 Task: Create a due date automation trigger when advanced on, 2 working days after a card is due add fields without custom field "Resume" set to a number greater or equal to 1 and greater or equal to 10 at 11:00 AM.
Action: Mouse moved to (924, 286)
Screenshot: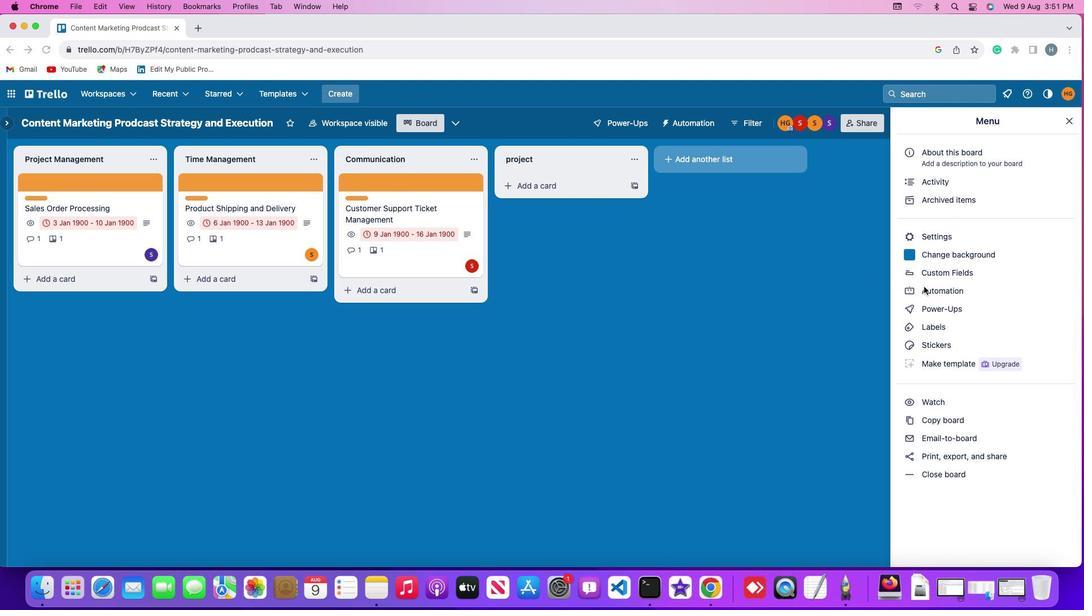 
Action: Mouse pressed left at (924, 286)
Screenshot: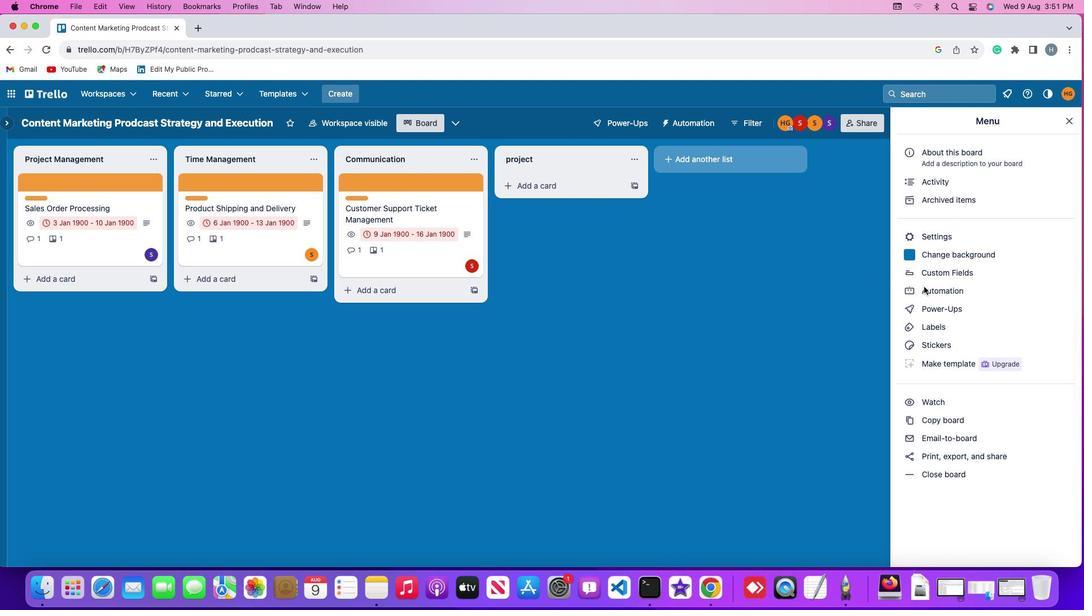 
Action: Mouse pressed left at (924, 286)
Screenshot: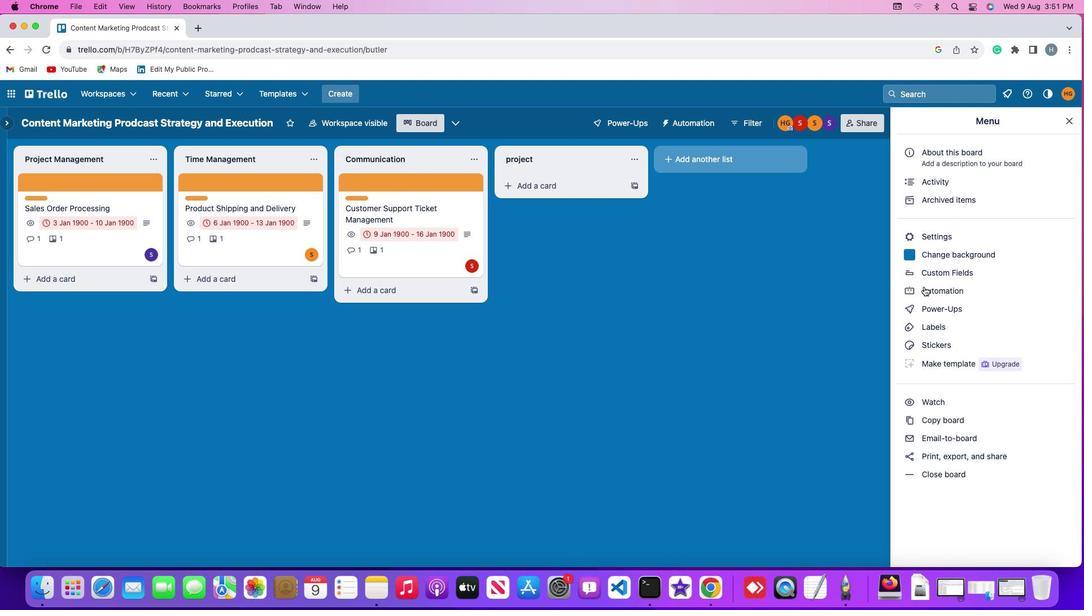 
Action: Mouse moved to (79, 270)
Screenshot: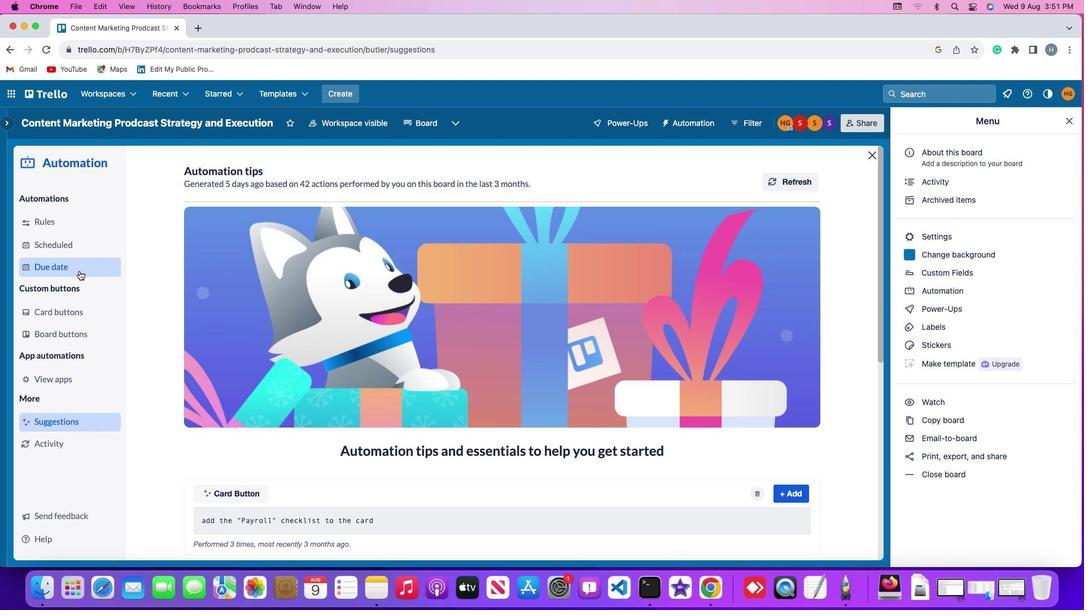 
Action: Mouse pressed left at (79, 270)
Screenshot: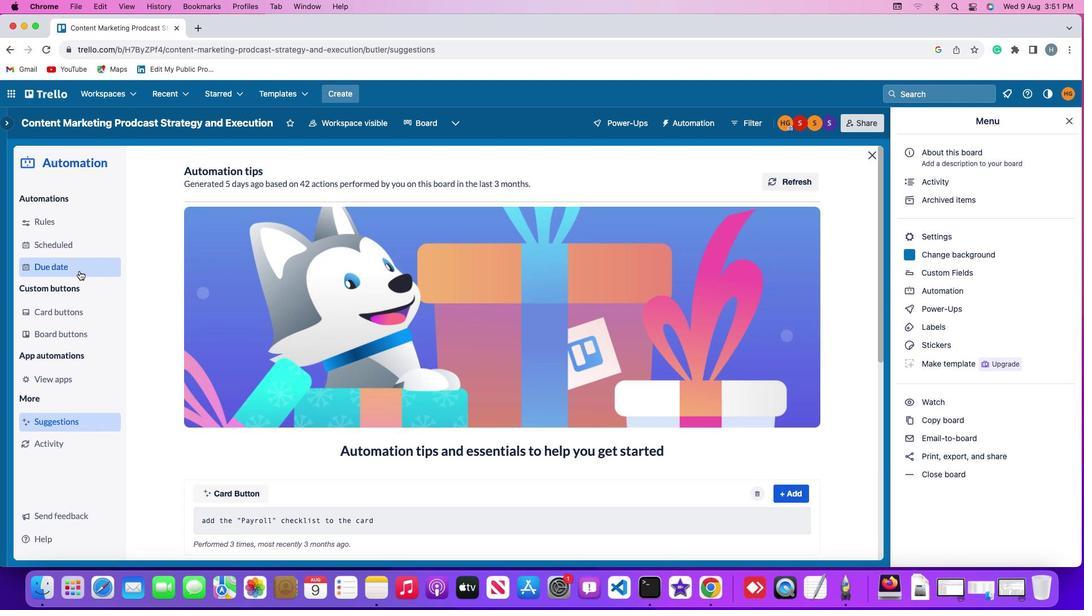 
Action: Mouse moved to (742, 174)
Screenshot: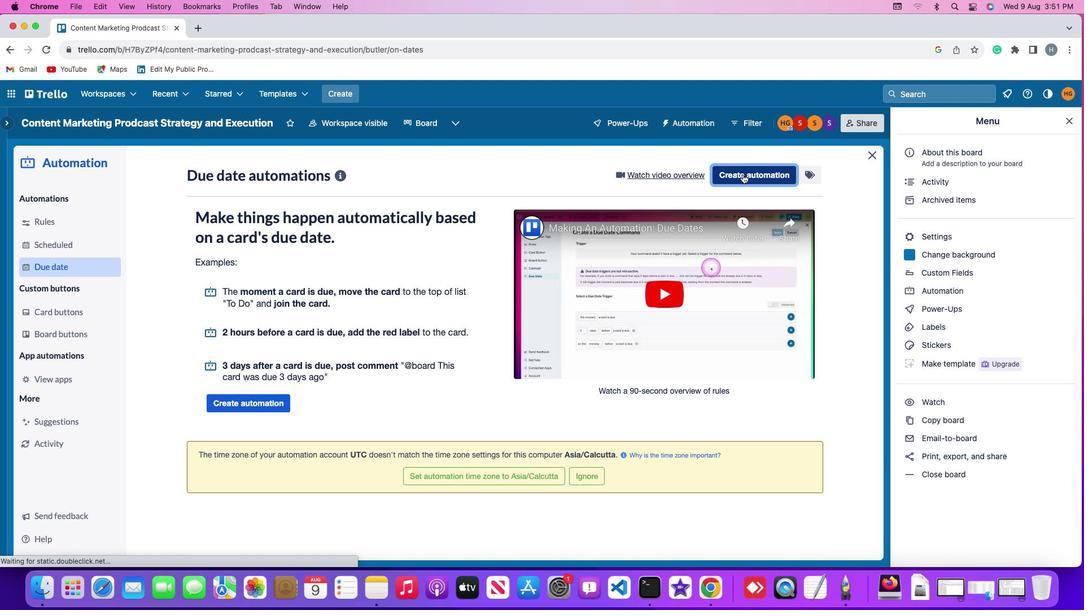 
Action: Mouse pressed left at (742, 174)
Screenshot: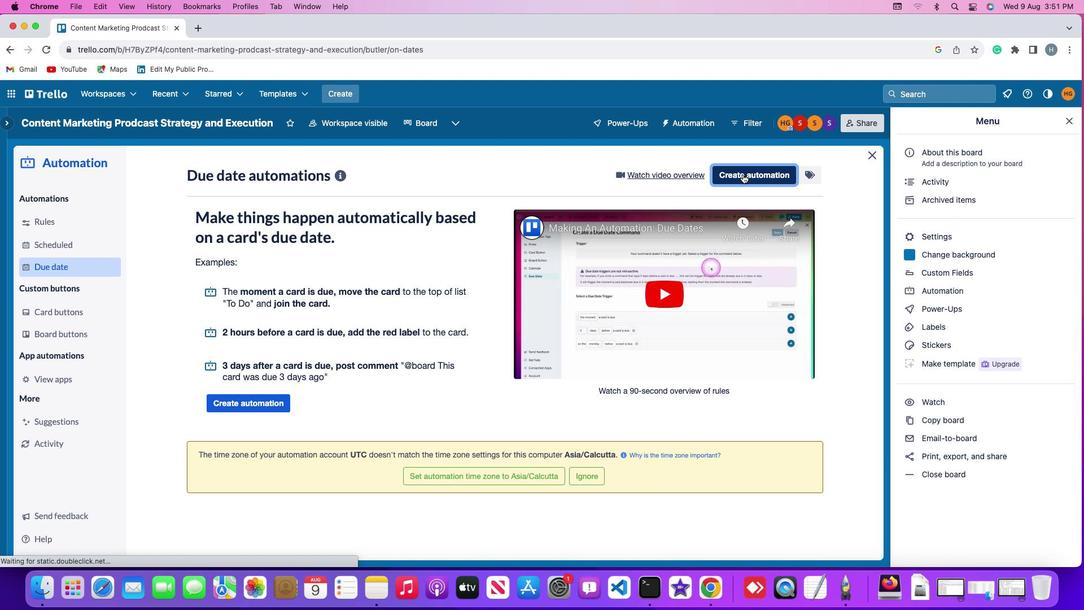 
Action: Mouse moved to (245, 280)
Screenshot: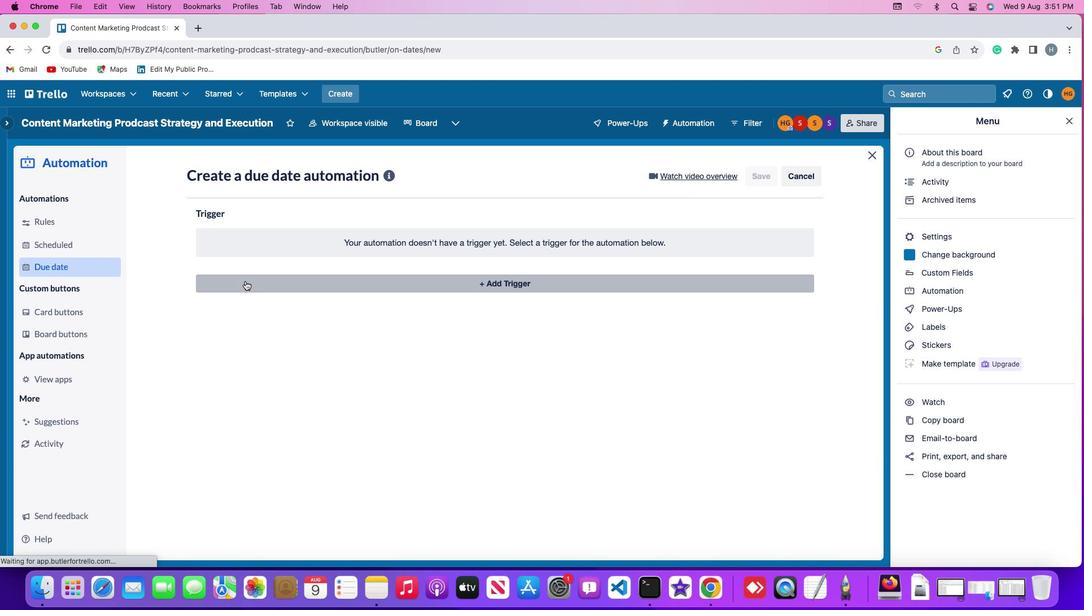 
Action: Mouse pressed left at (245, 280)
Screenshot: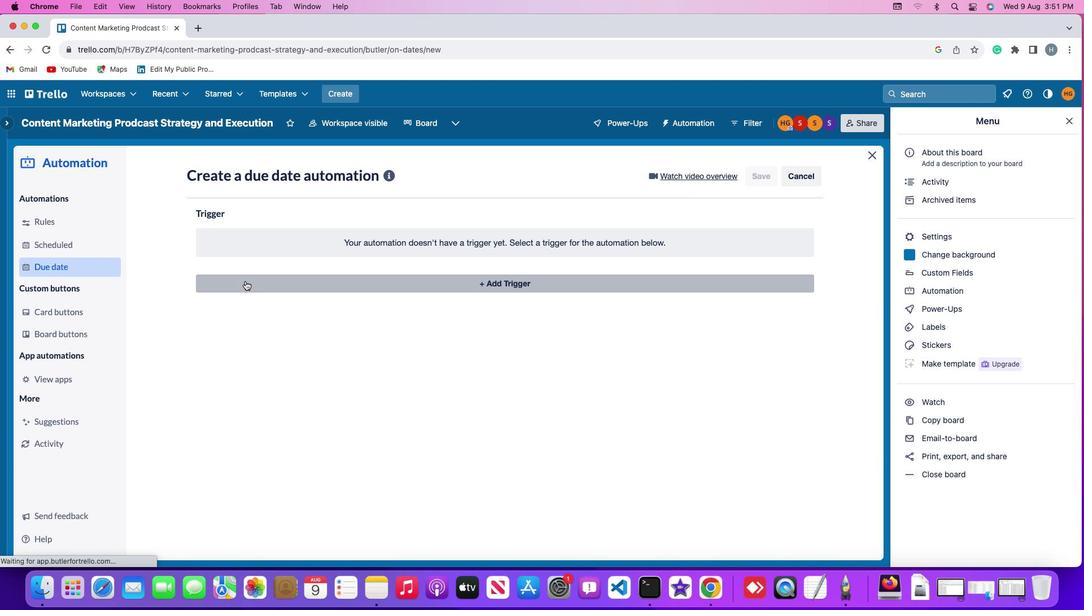 
Action: Mouse moved to (218, 460)
Screenshot: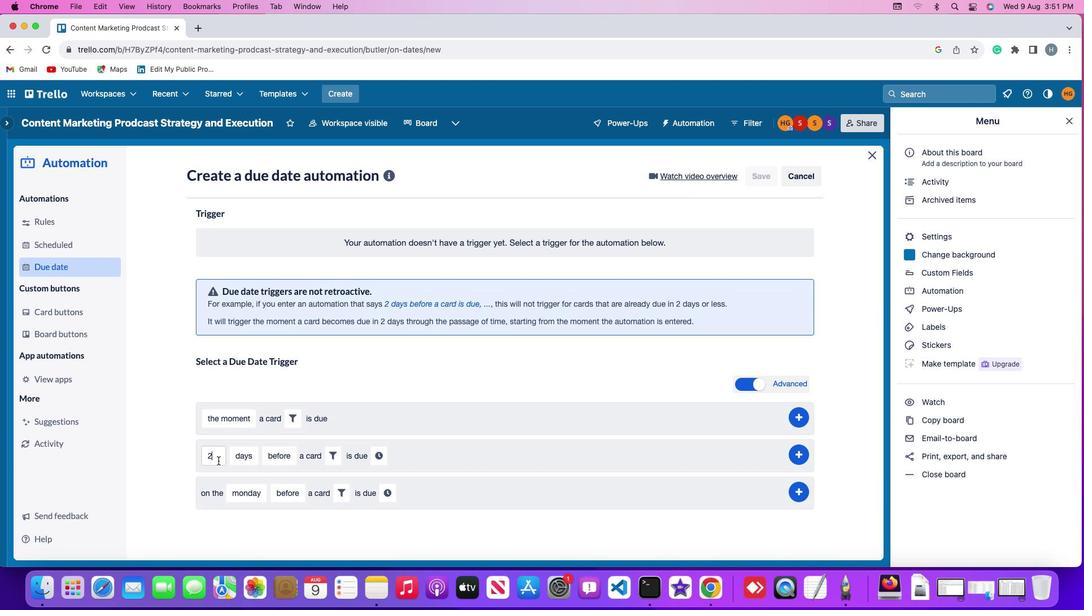 
Action: Mouse pressed left at (218, 460)
Screenshot: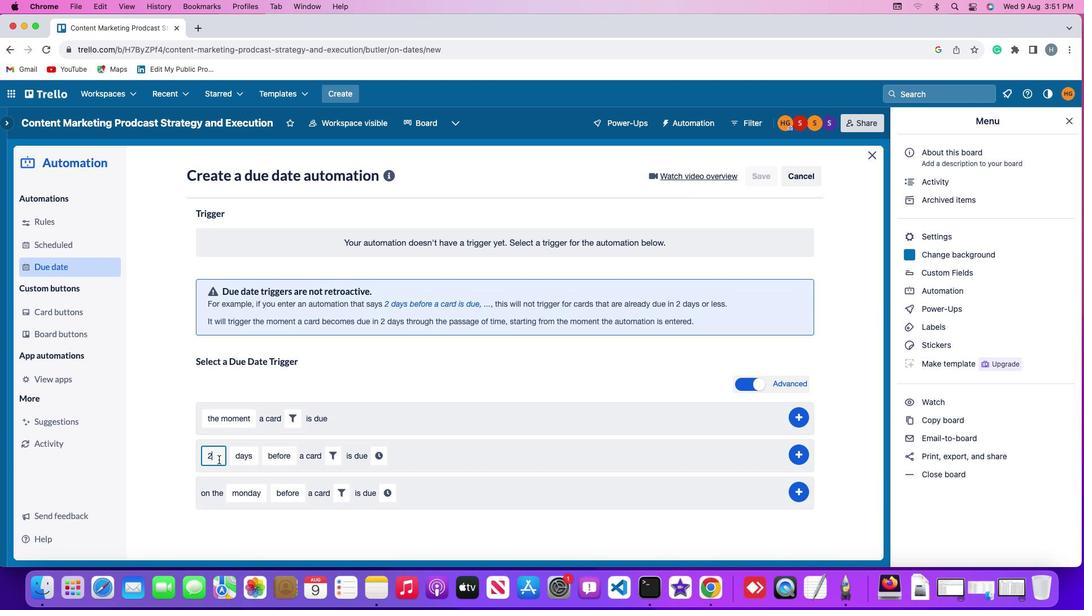 
Action: Mouse moved to (218, 459)
Screenshot: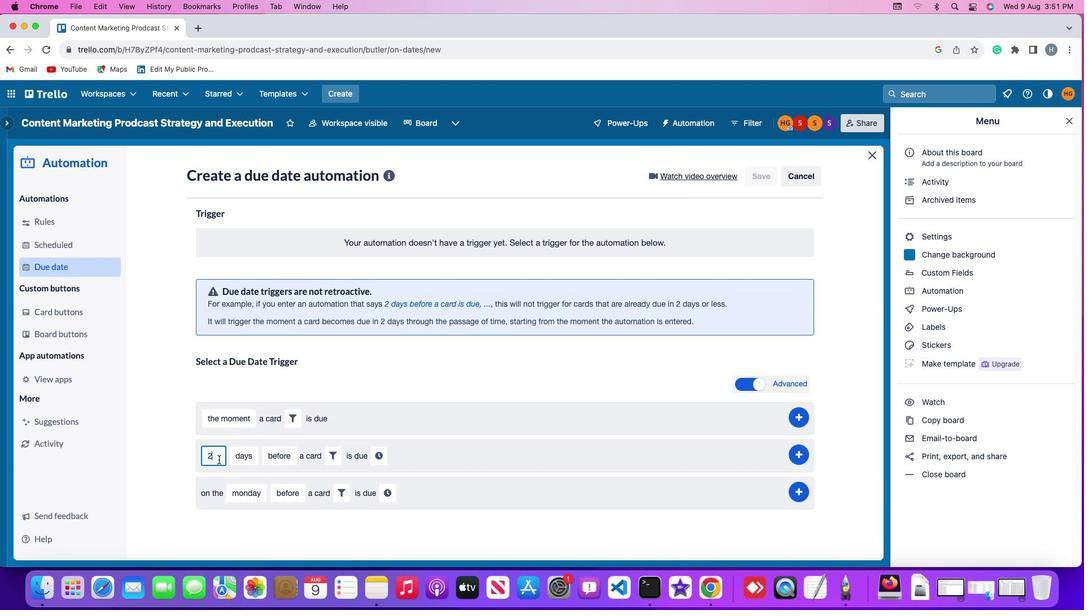 
Action: Key pressed Key.backspace'2'
Screenshot: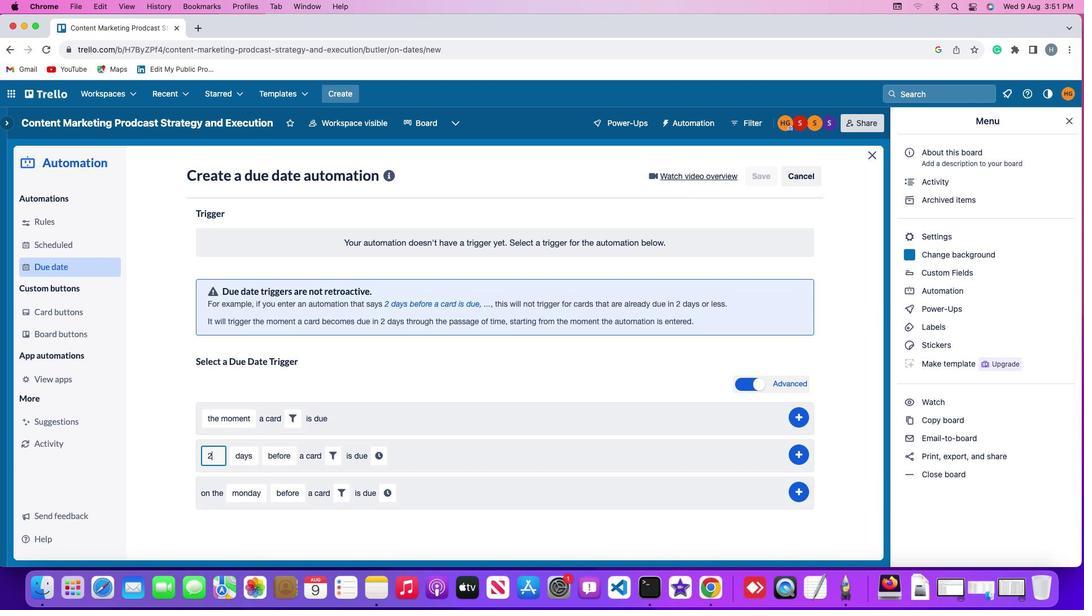 
Action: Mouse moved to (247, 459)
Screenshot: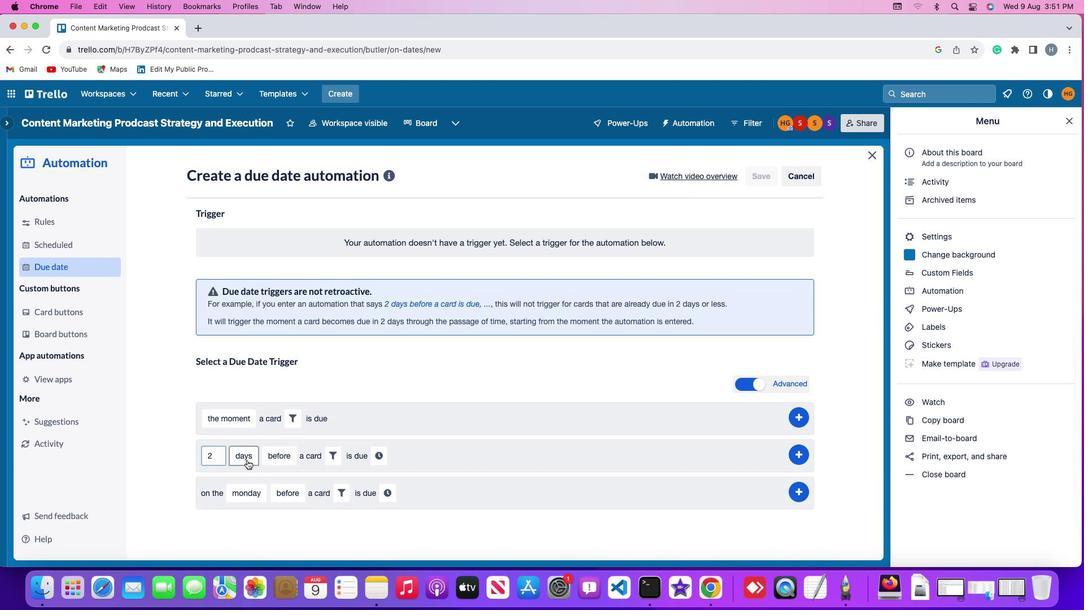 
Action: Mouse pressed left at (247, 459)
Screenshot: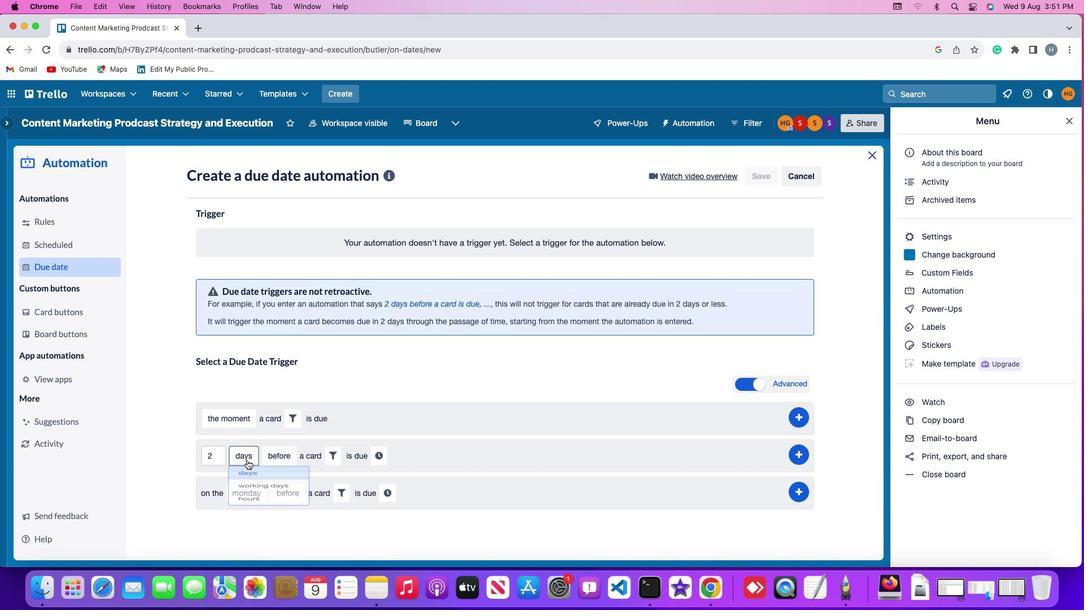 
Action: Mouse moved to (253, 498)
Screenshot: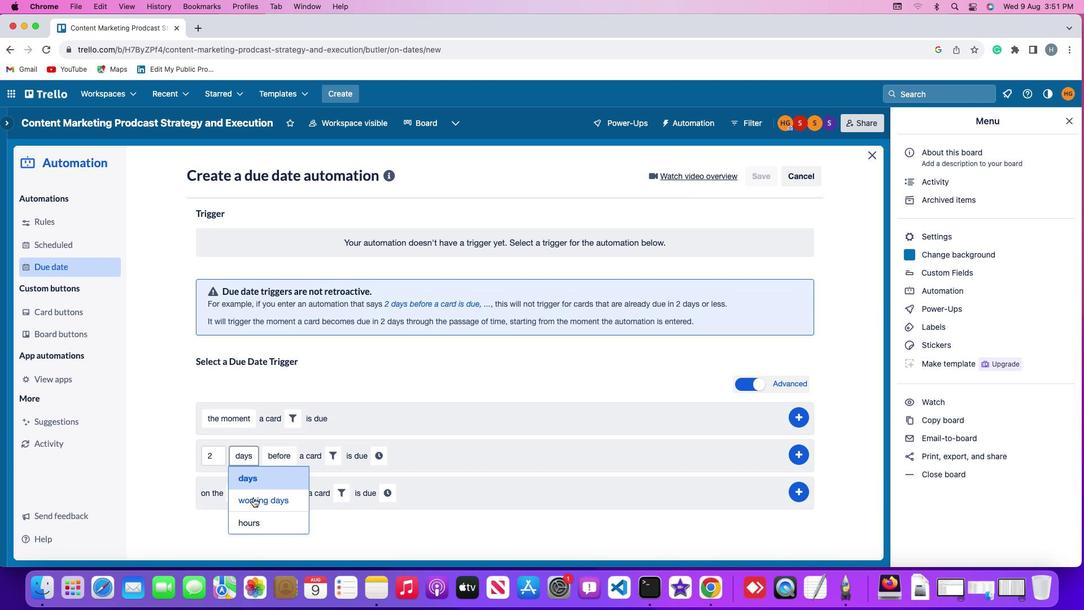 
Action: Mouse pressed left at (253, 498)
Screenshot: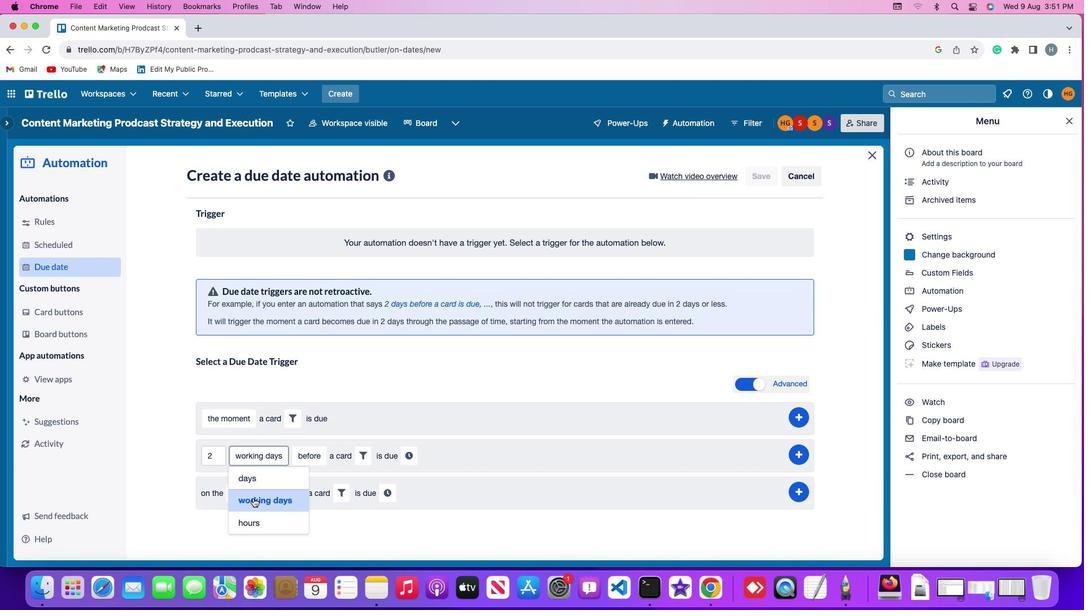 
Action: Mouse moved to (309, 462)
Screenshot: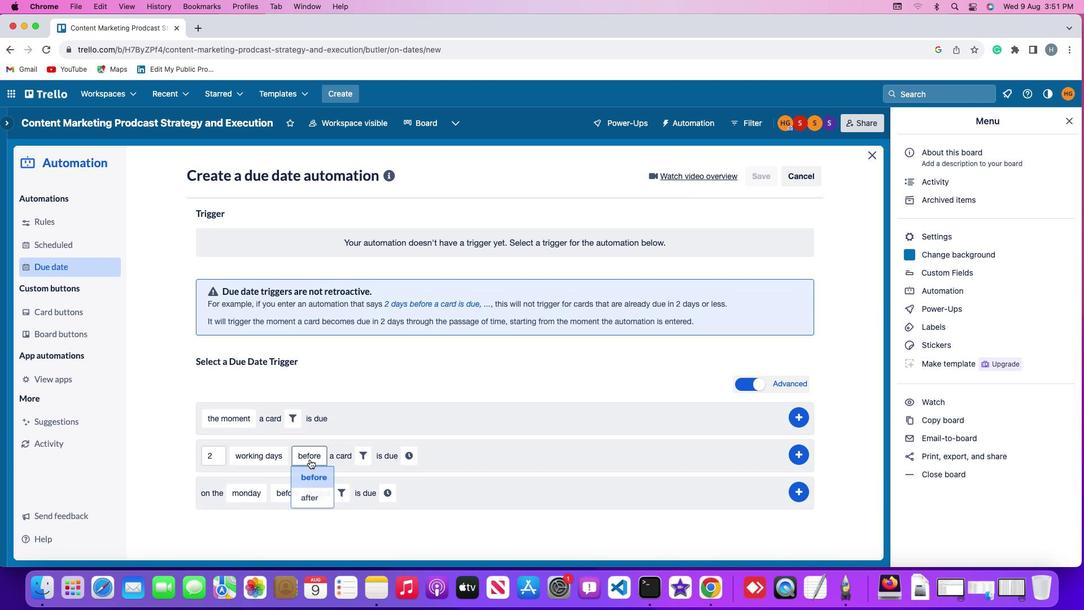 
Action: Mouse pressed left at (309, 462)
Screenshot: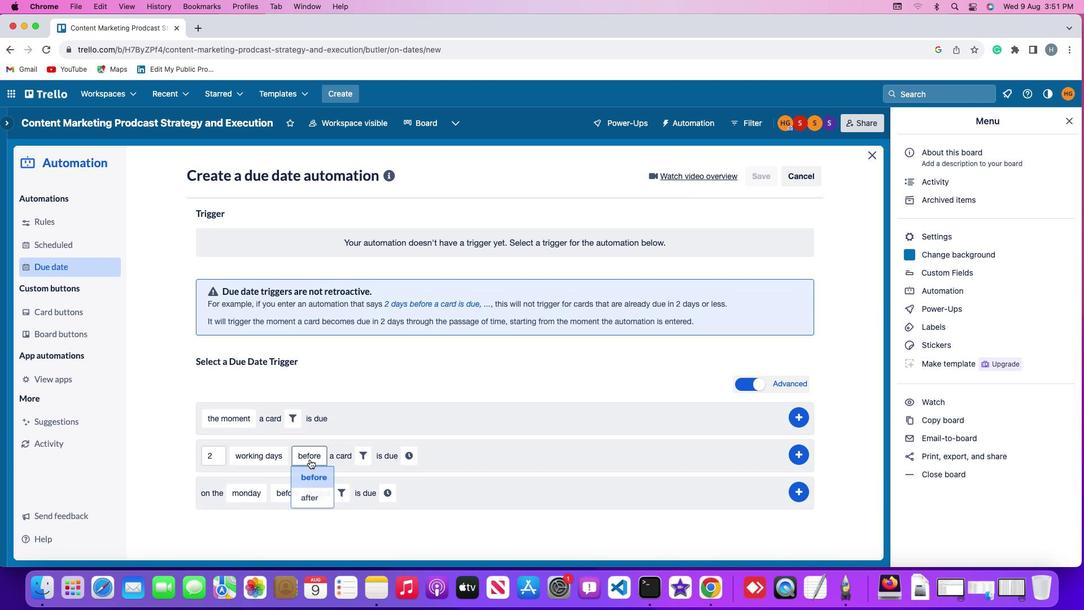 
Action: Mouse moved to (311, 500)
Screenshot: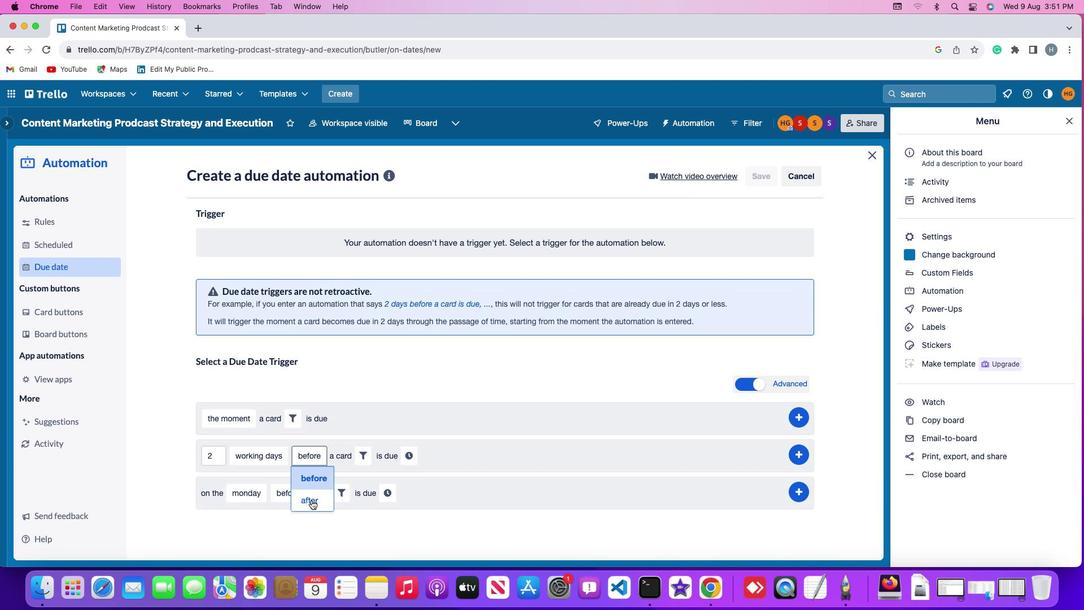 
Action: Mouse pressed left at (311, 500)
Screenshot: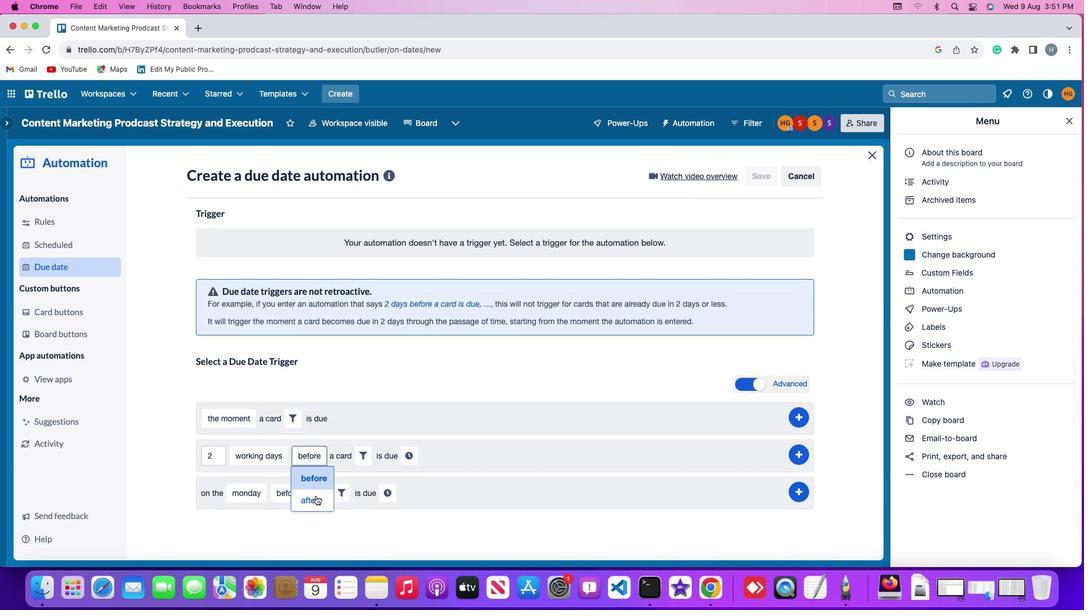 
Action: Mouse moved to (360, 456)
Screenshot: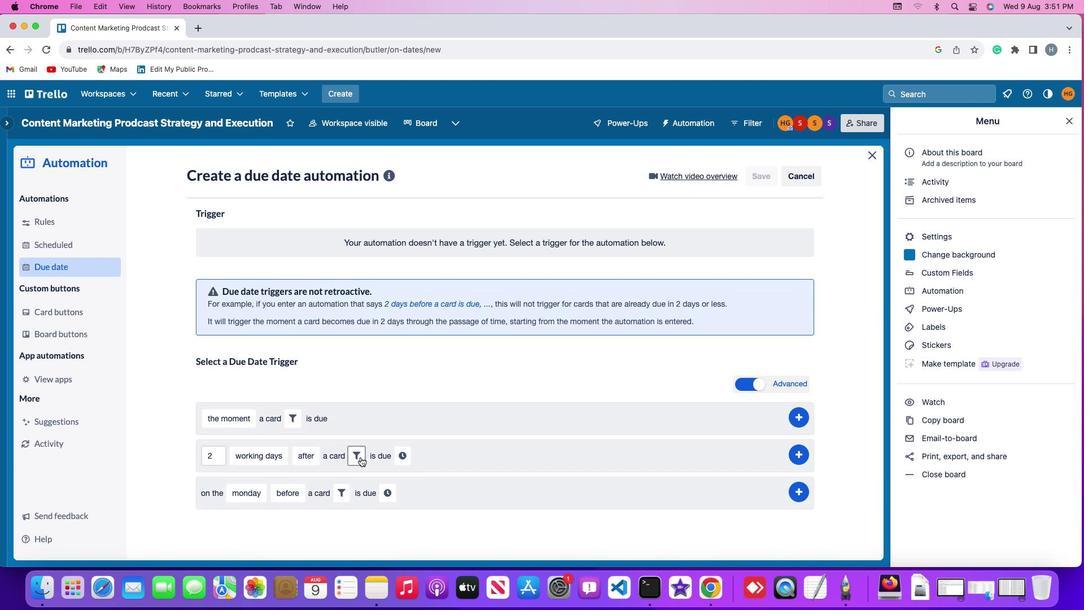 
Action: Mouse pressed left at (360, 456)
Screenshot: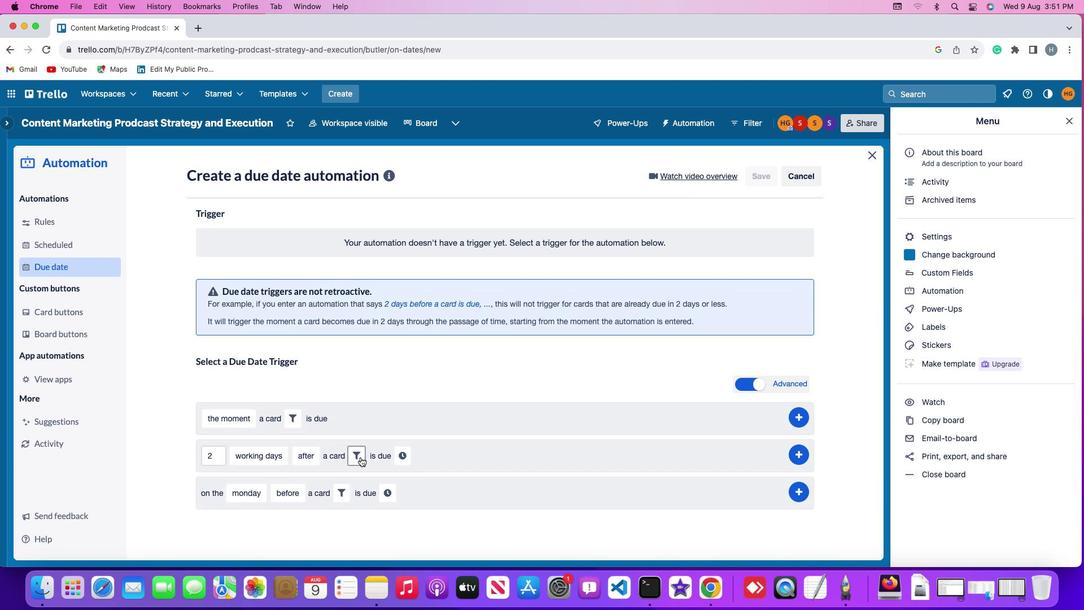 
Action: Mouse moved to (537, 489)
Screenshot: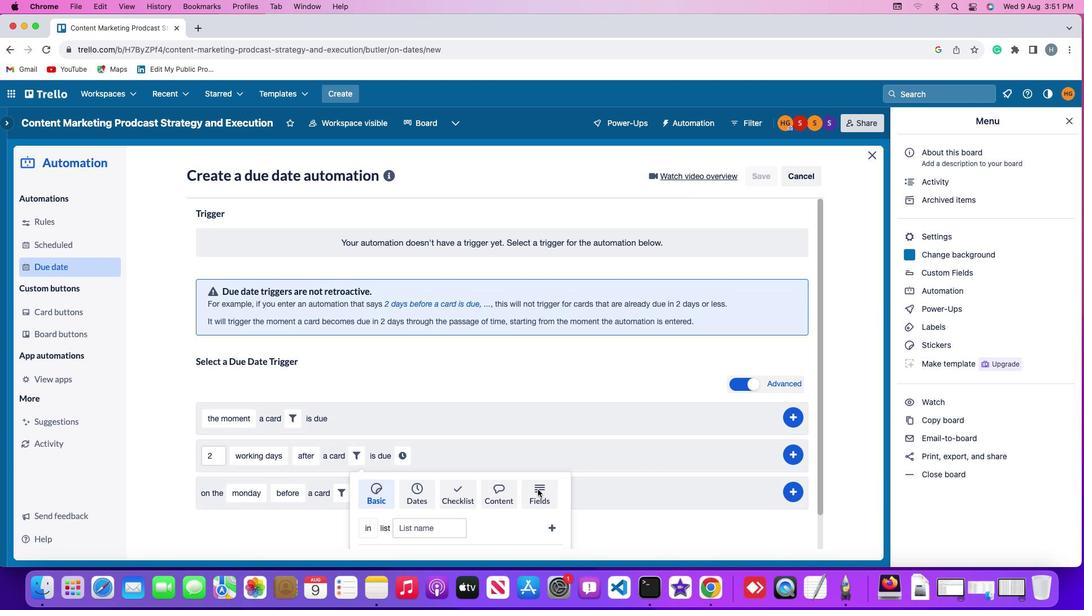 
Action: Mouse pressed left at (537, 489)
Screenshot: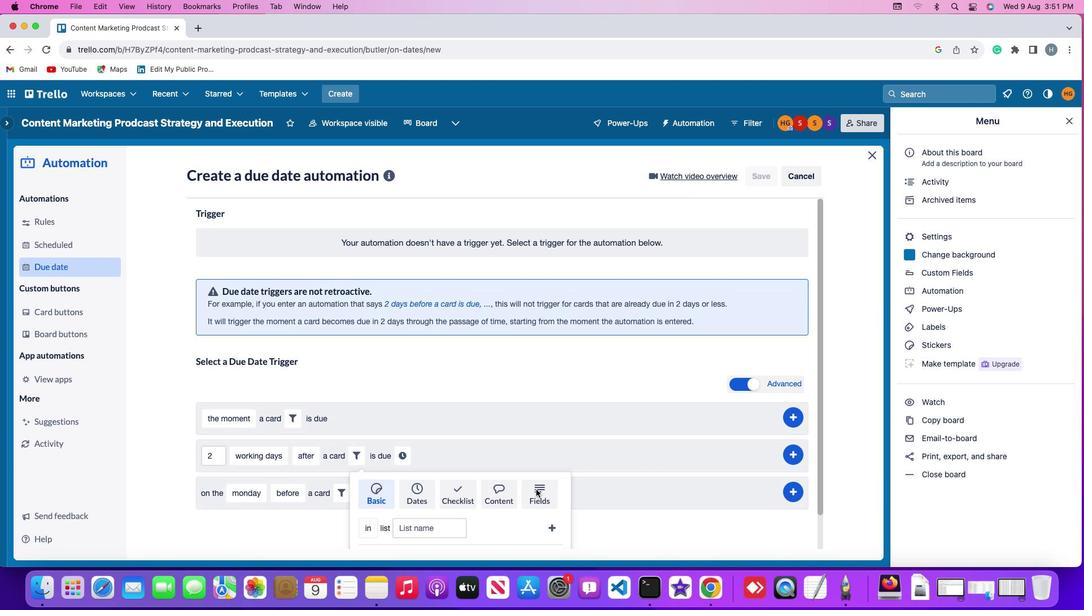 
Action: Mouse moved to (301, 508)
Screenshot: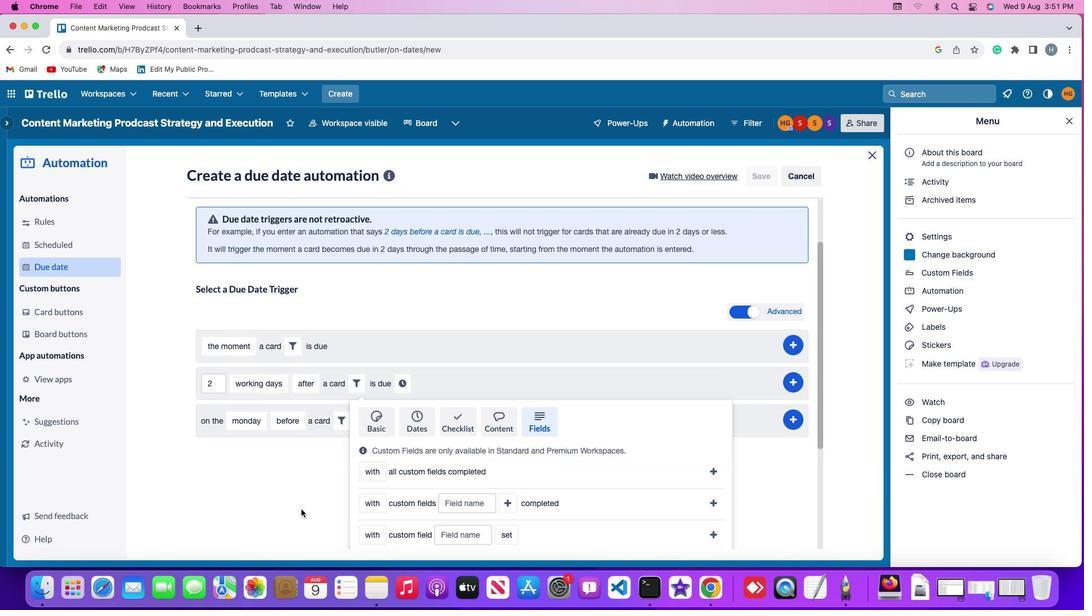 
Action: Mouse scrolled (301, 508) with delta (0, 0)
Screenshot: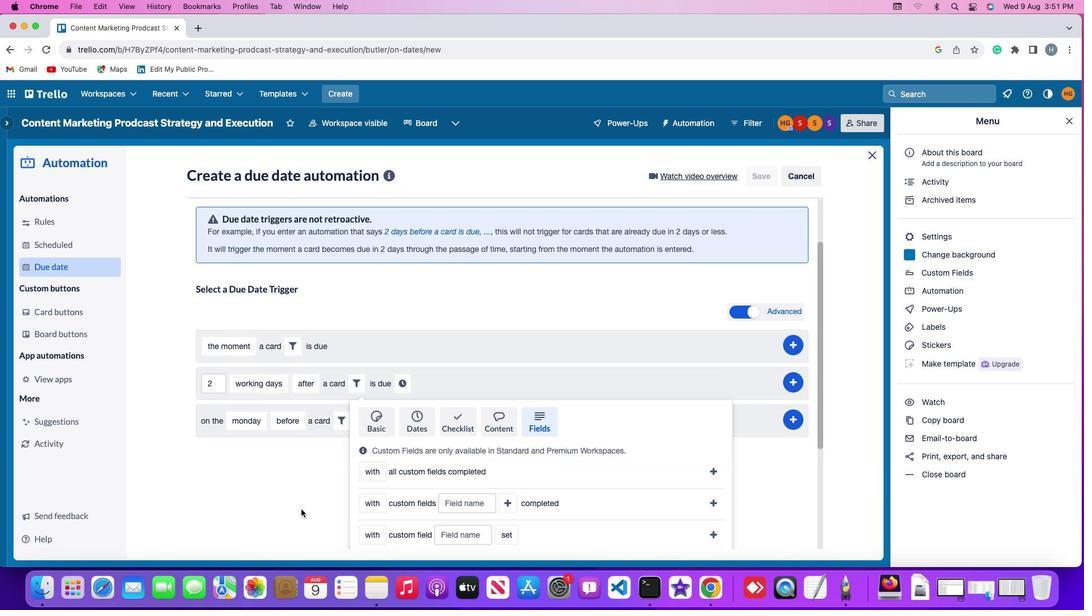 
Action: Mouse scrolled (301, 508) with delta (0, 0)
Screenshot: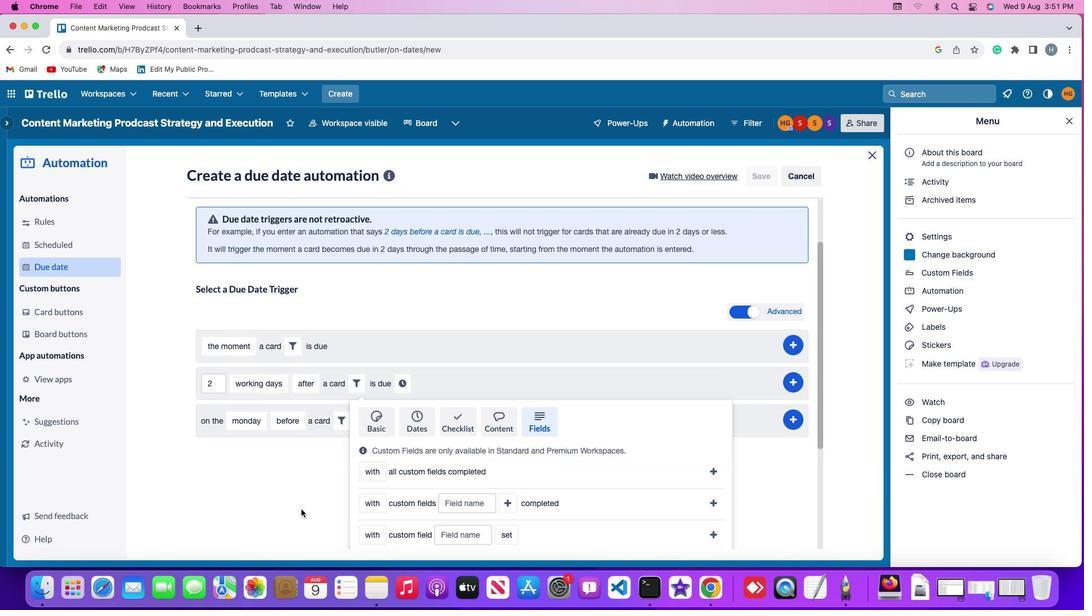 
Action: Mouse scrolled (301, 508) with delta (0, -1)
Screenshot: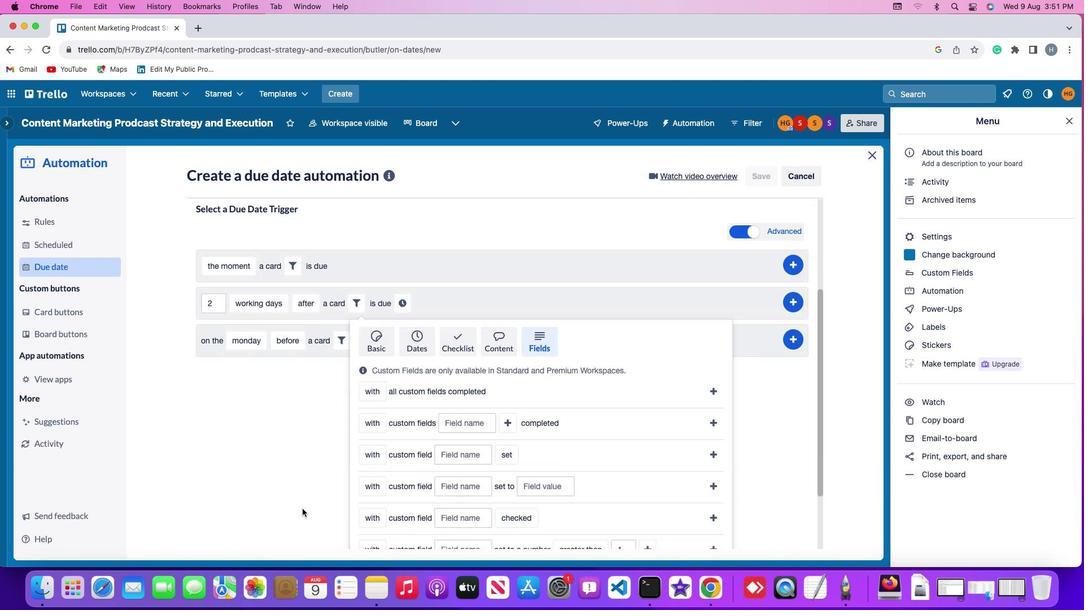 
Action: Mouse scrolled (301, 508) with delta (0, -2)
Screenshot: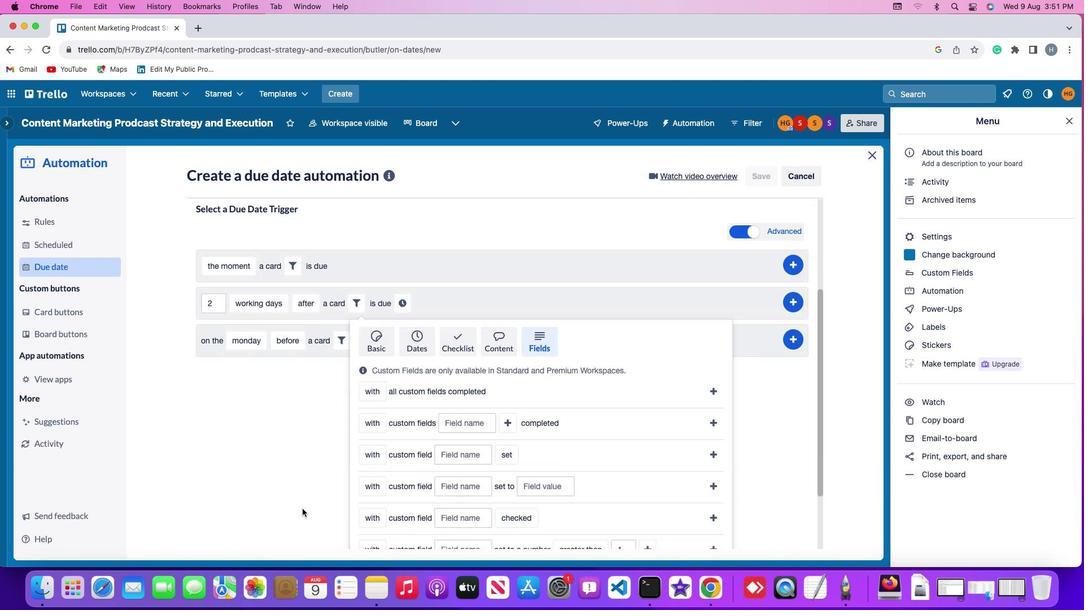 
Action: Mouse scrolled (301, 508) with delta (0, -3)
Screenshot: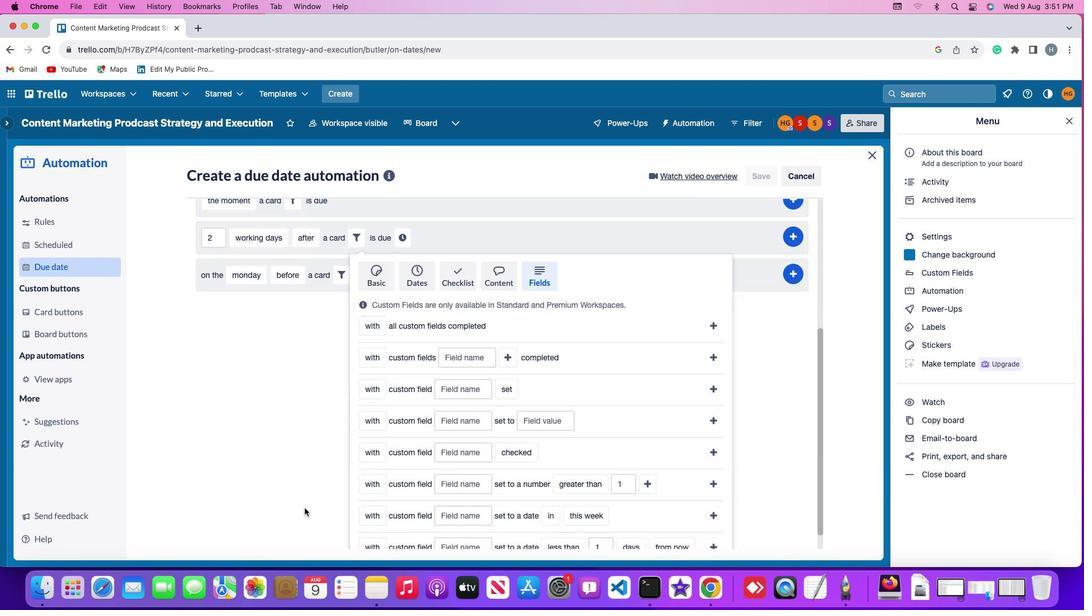 
Action: Mouse moved to (305, 507)
Screenshot: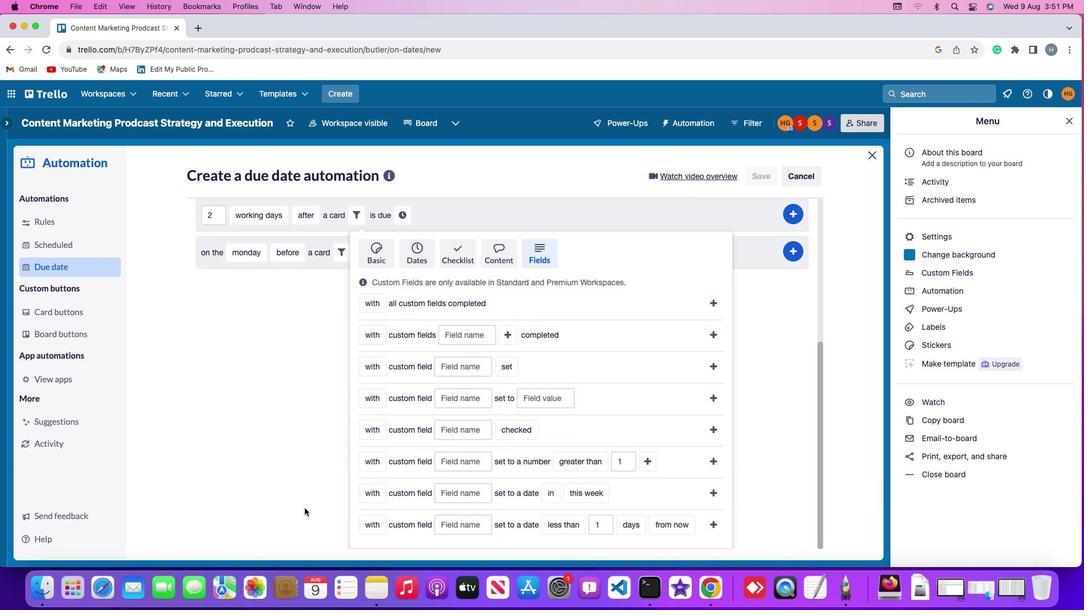 
Action: Mouse scrolled (305, 507) with delta (0, 0)
Screenshot: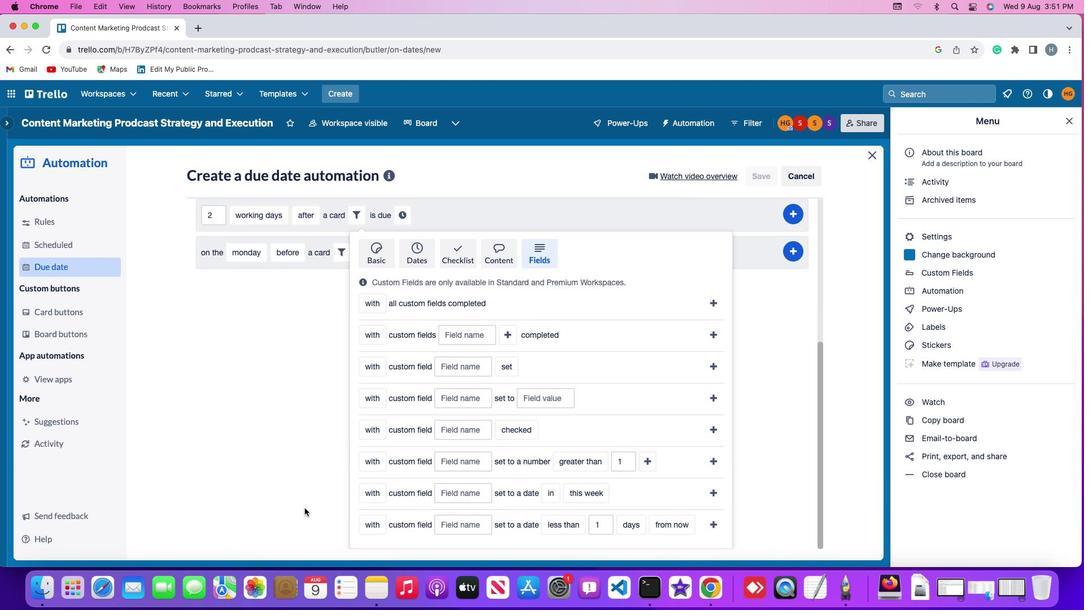 
Action: Mouse scrolled (305, 507) with delta (0, 0)
Screenshot: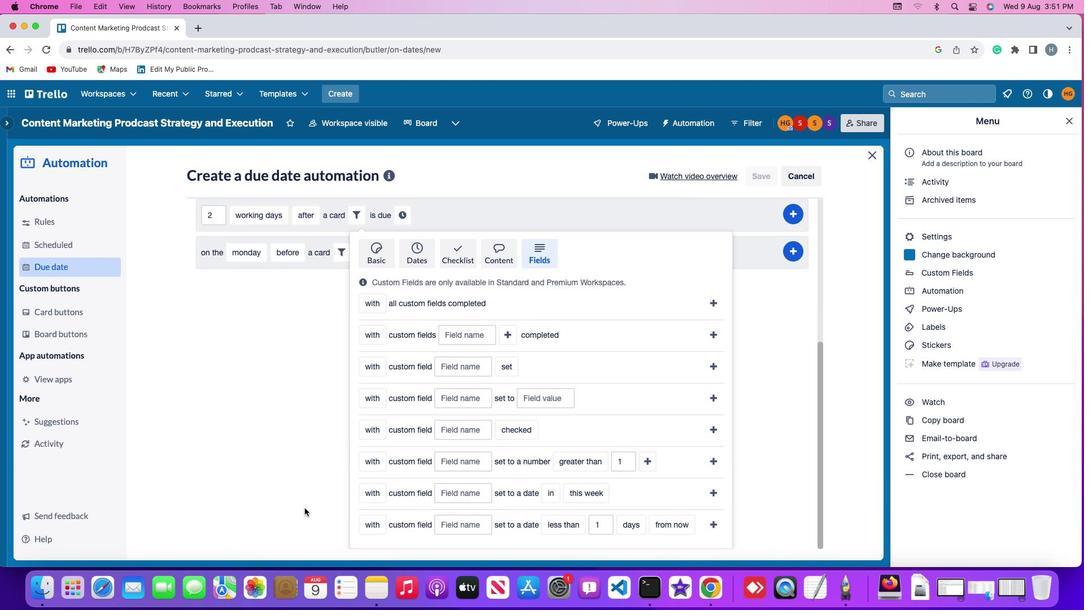 
Action: Mouse scrolled (305, 507) with delta (0, -1)
Screenshot: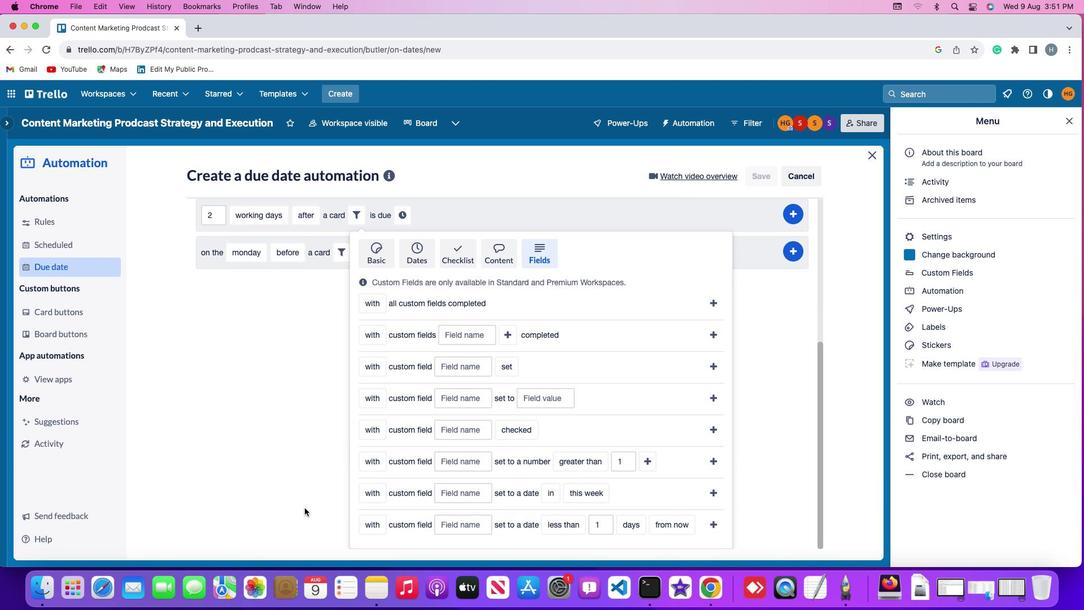 
Action: Mouse scrolled (305, 507) with delta (0, -2)
Screenshot: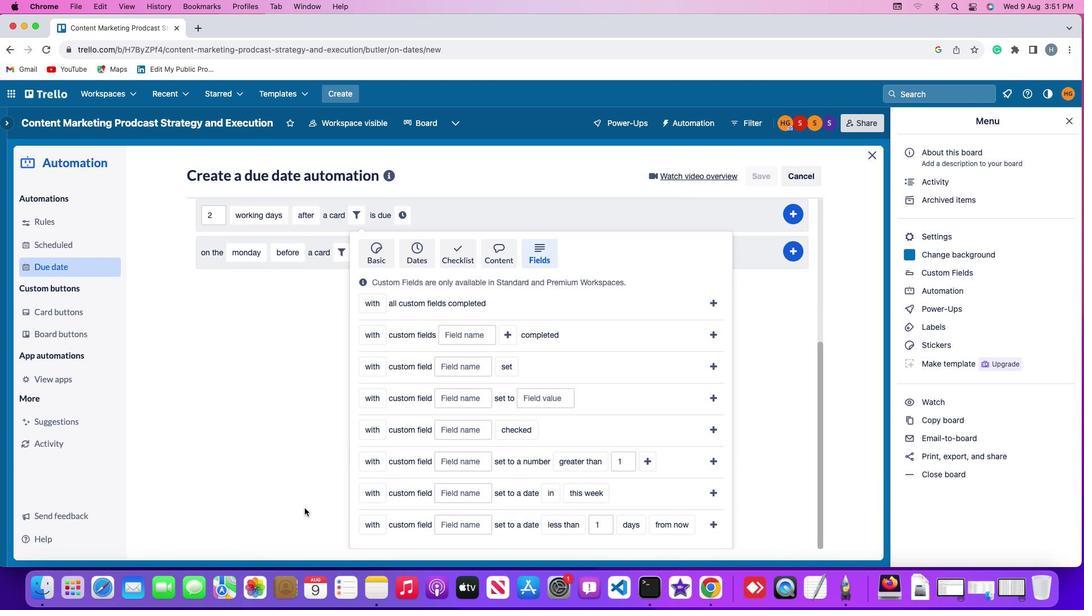 
Action: Mouse moved to (376, 458)
Screenshot: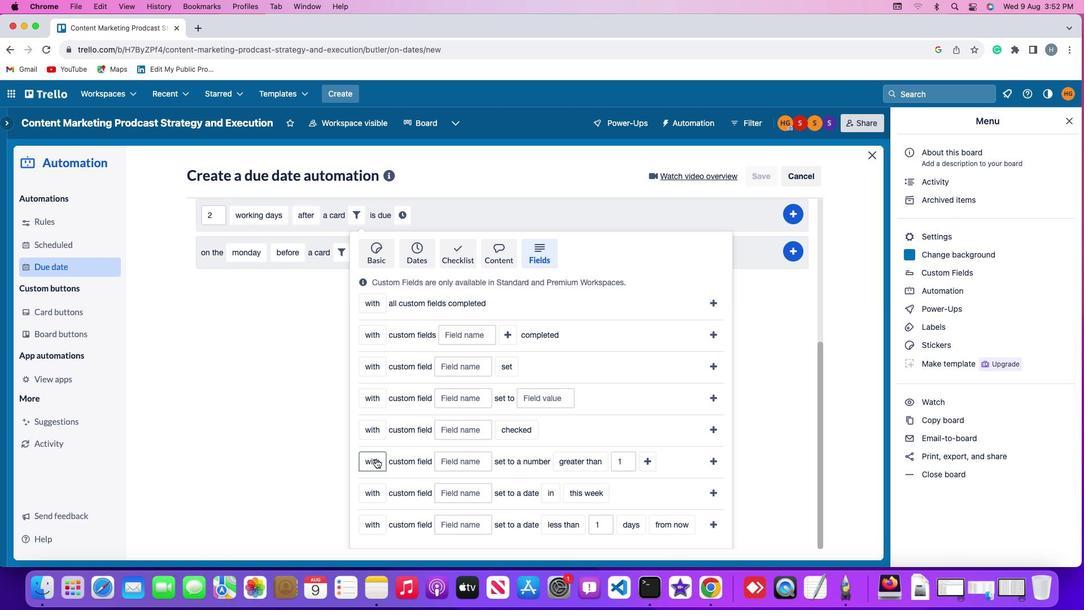 
Action: Mouse pressed left at (376, 458)
Screenshot: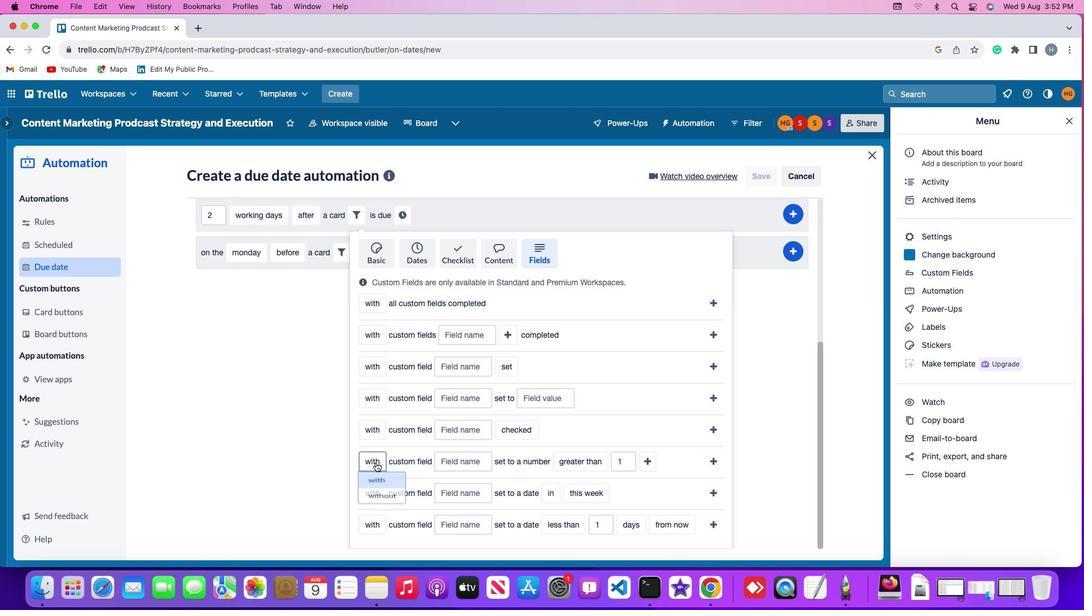 
Action: Mouse moved to (373, 502)
Screenshot: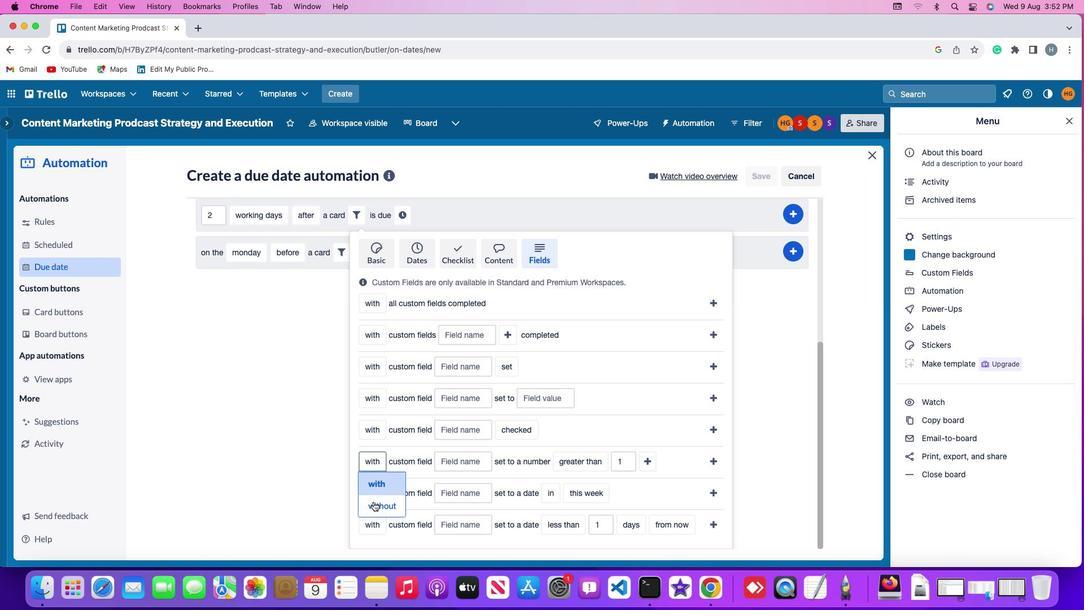 
Action: Mouse pressed left at (373, 502)
Screenshot: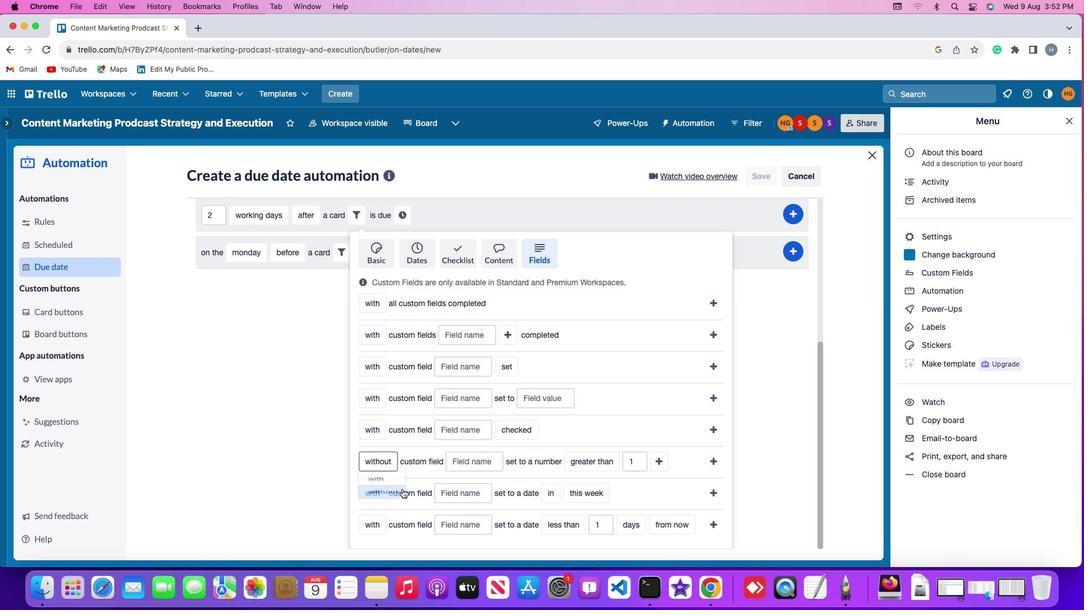
Action: Mouse moved to (459, 464)
Screenshot: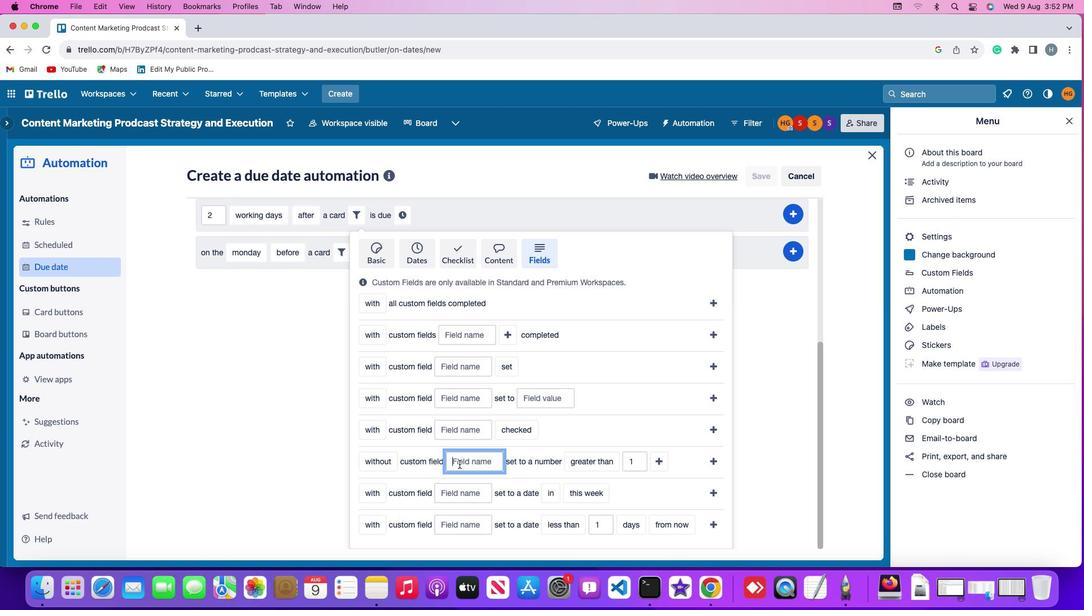 
Action: Mouse pressed left at (459, 464)
Screenshot: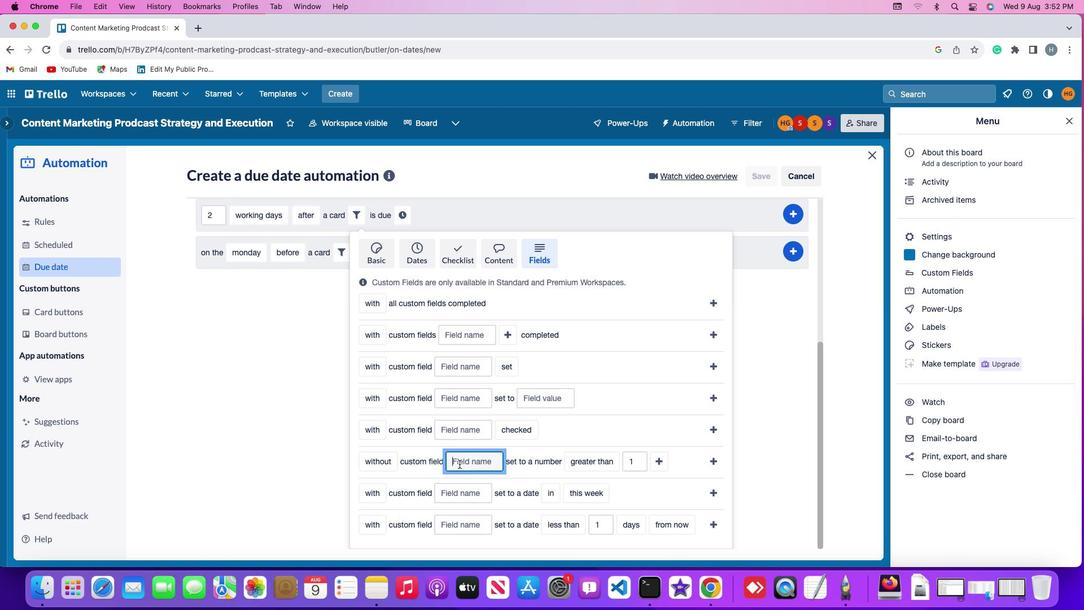 
Action: Key pressed Key.shift'R''e''s''u''m''e'
Screenshot: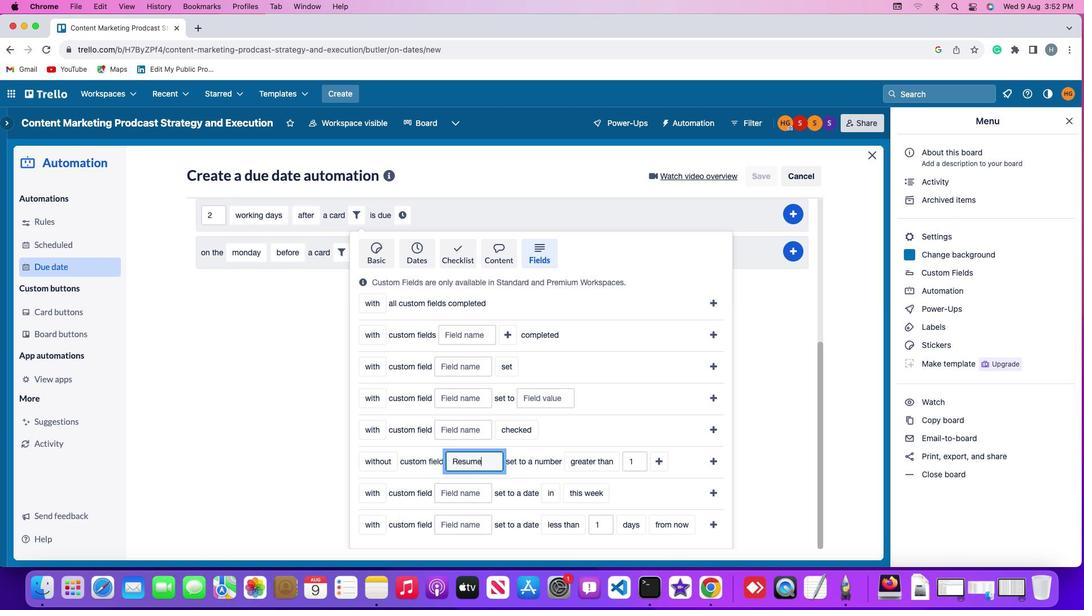 
Action: Mouse moved to (591, 458)
Screenshot: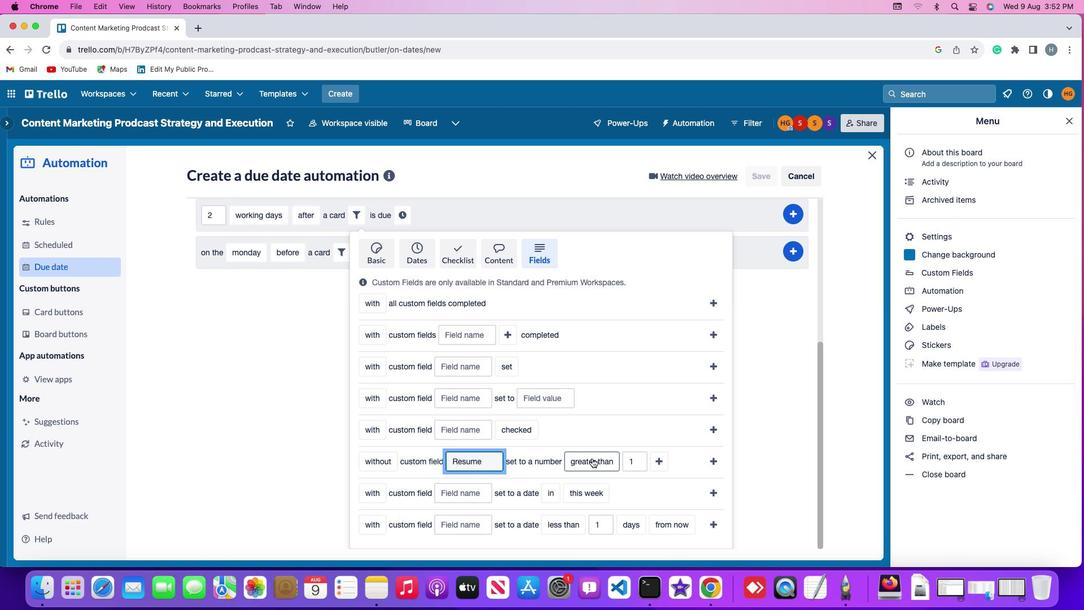 
Action: Mouse pressed left at (591, 458)
Screenshot: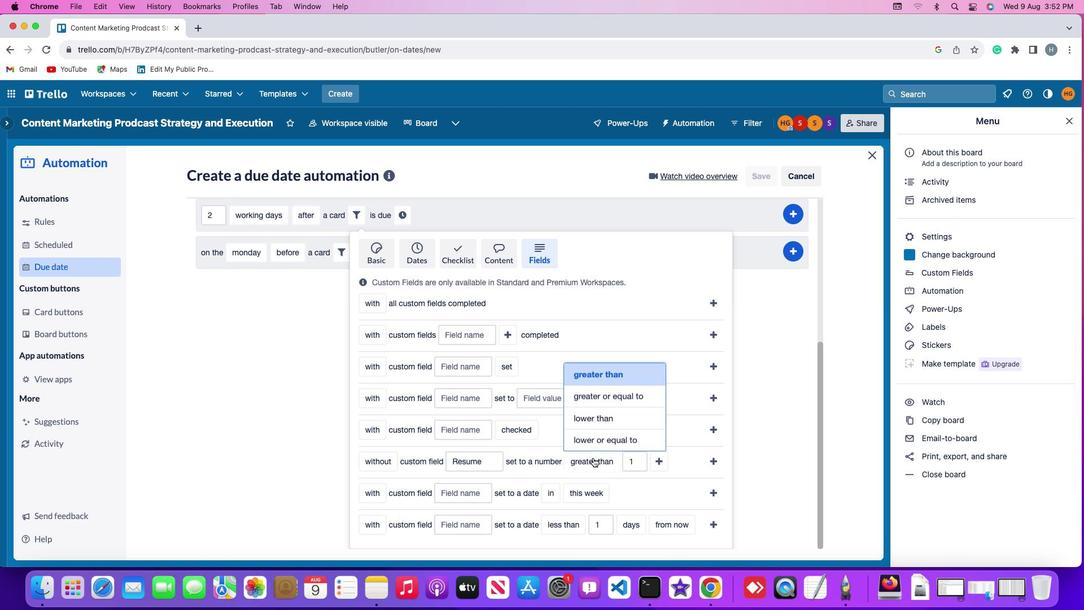 
Action: Mouse moved to (606, 395)
Screenshot: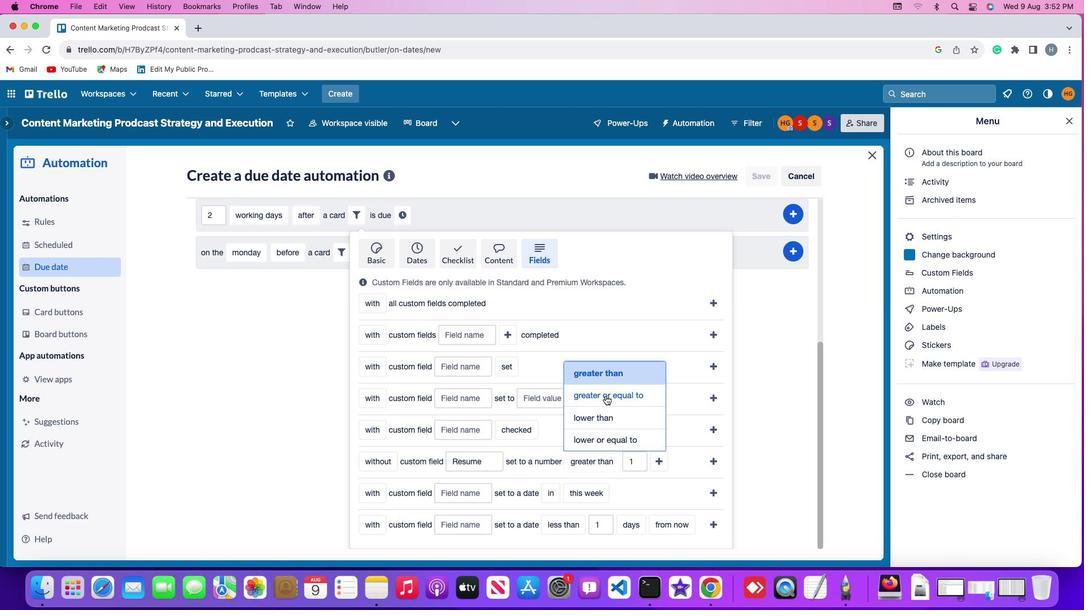 
Action: Mouse pressed left at (606, 395)
Screenshot: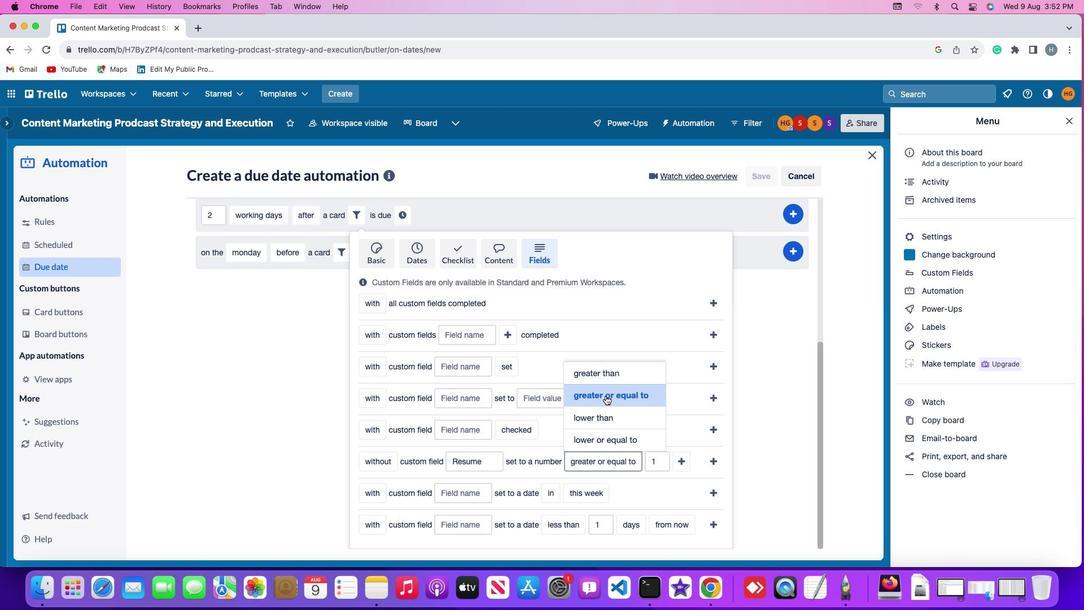 
Action: Mouse moved to (661, 460)
Screenshot: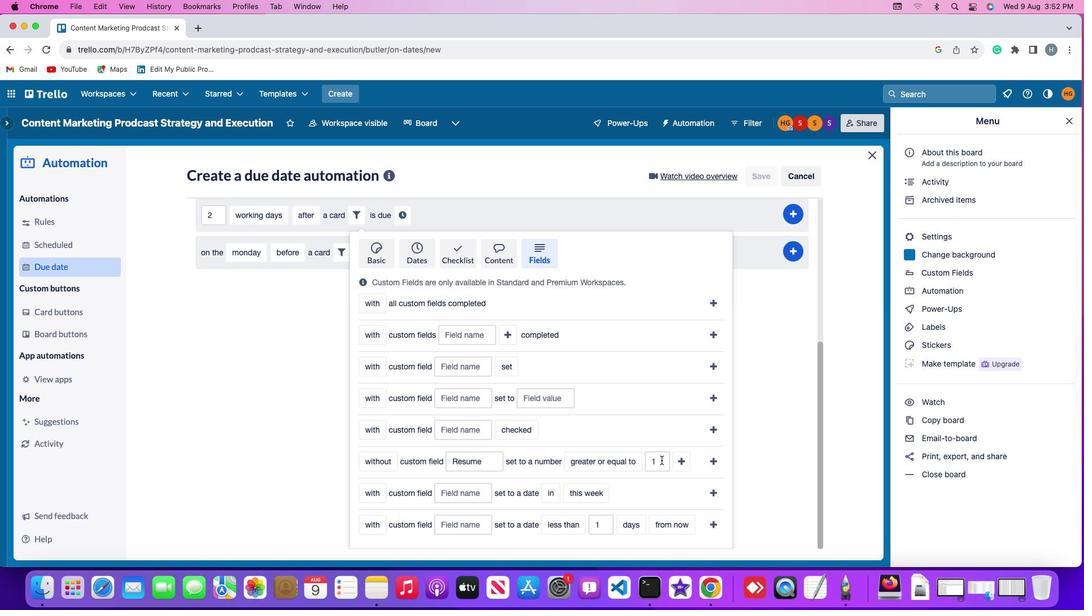 
Action: Mouse pressed left at (661, 460)
Screenshot: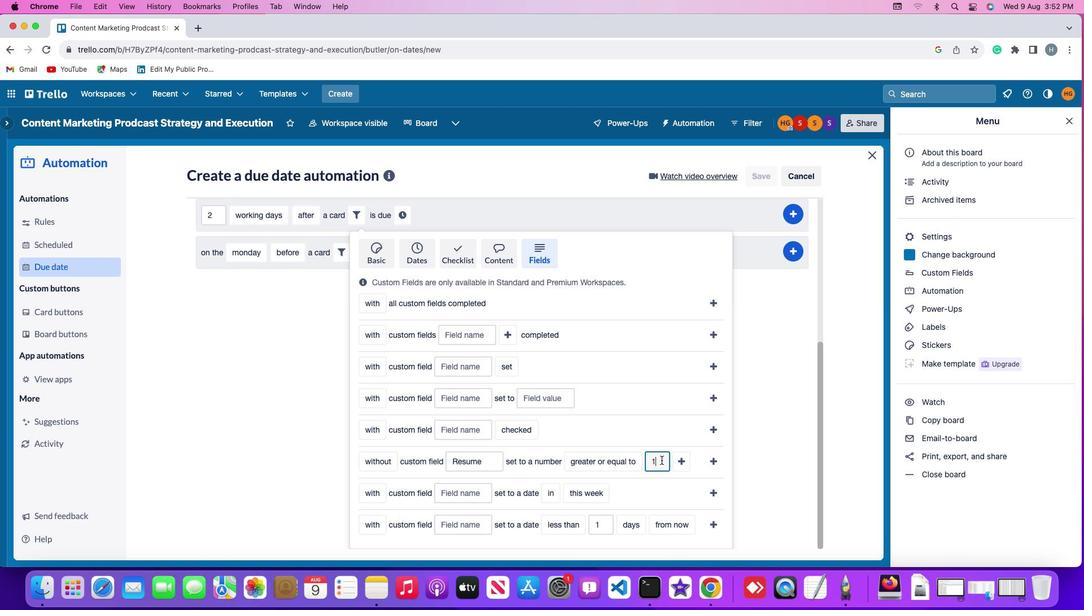 
Action: Key pressed Key.backspace'1'
Screenshot: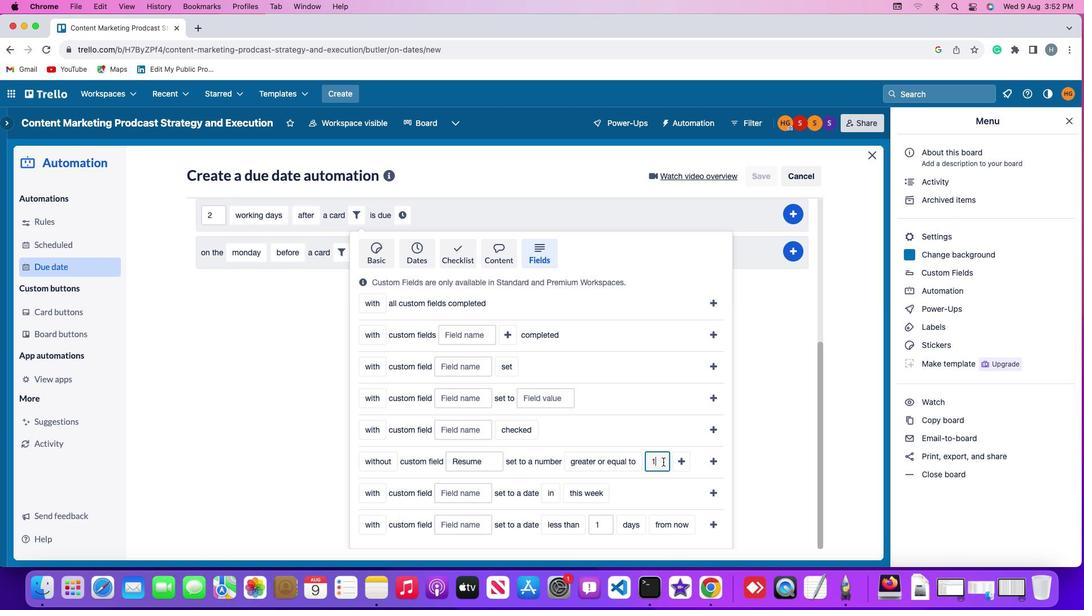 
Action: Mouse moved to (677, 463)
Screenshot: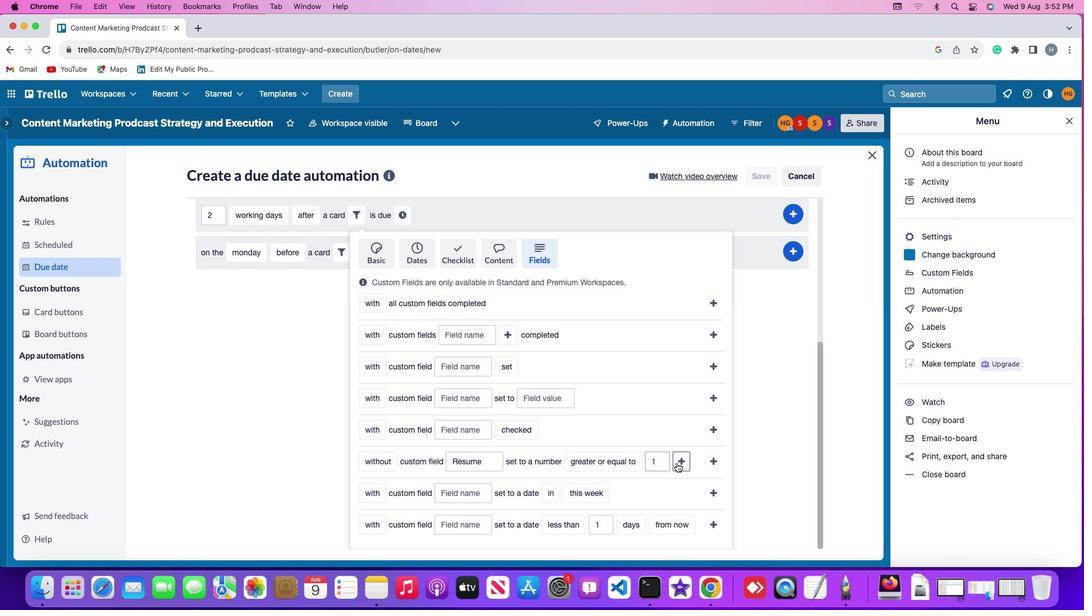 
Action: Mouse pressed left at (677, 463)
Screenshot: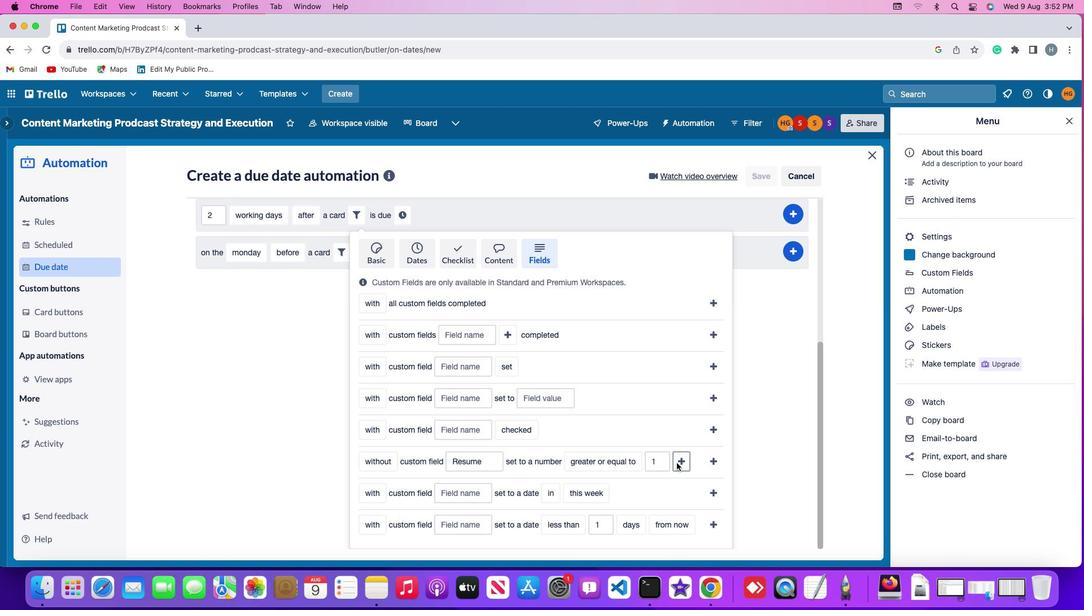 
Action: Mouse moved to (405, 486)
Screenshot: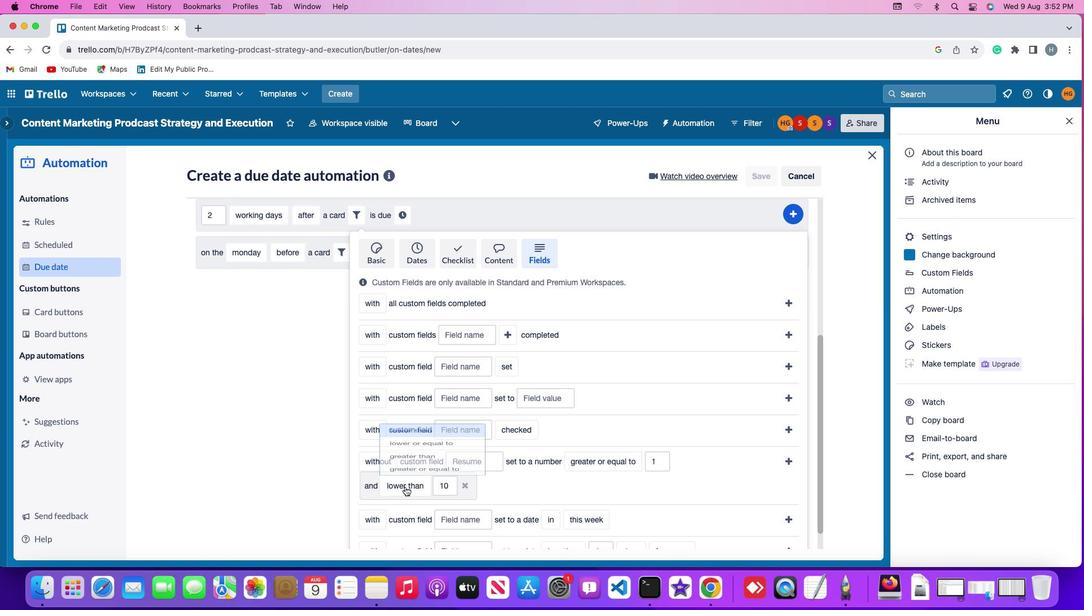 
Action: Mouse pressed left at (405, 486)
Screenshot: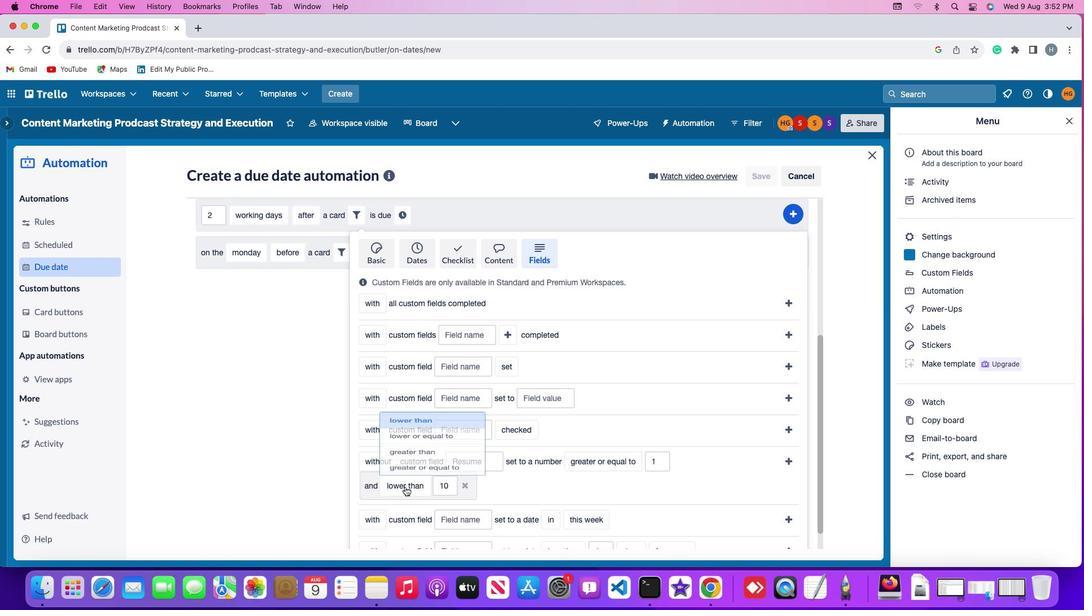 
Action: Mouse moved to (419, 468)
Screenshot: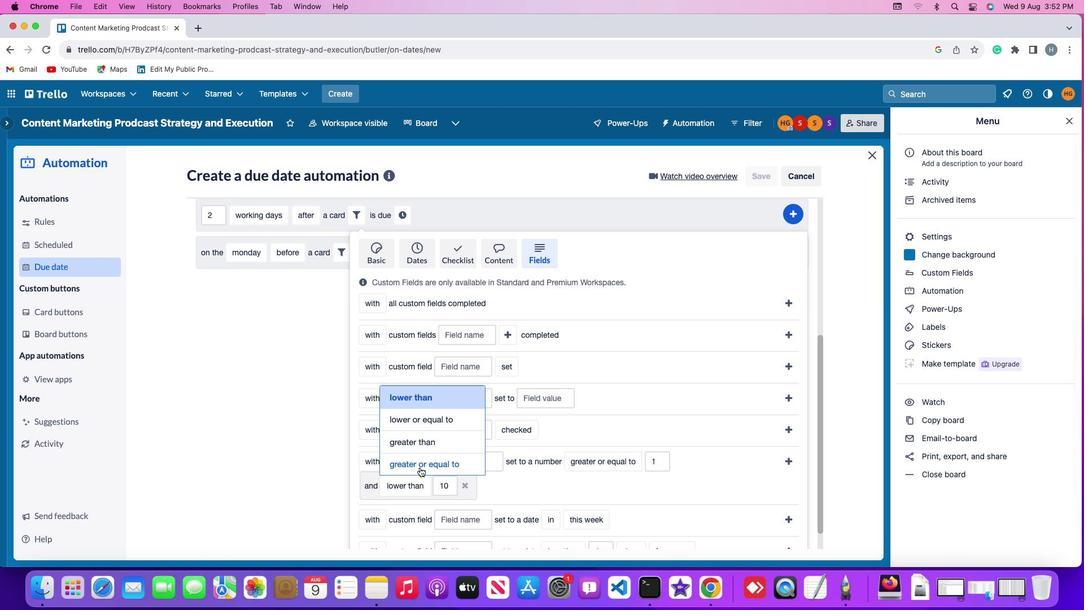 
Action: Mouse pressed left at (419, 468)
Screenshot: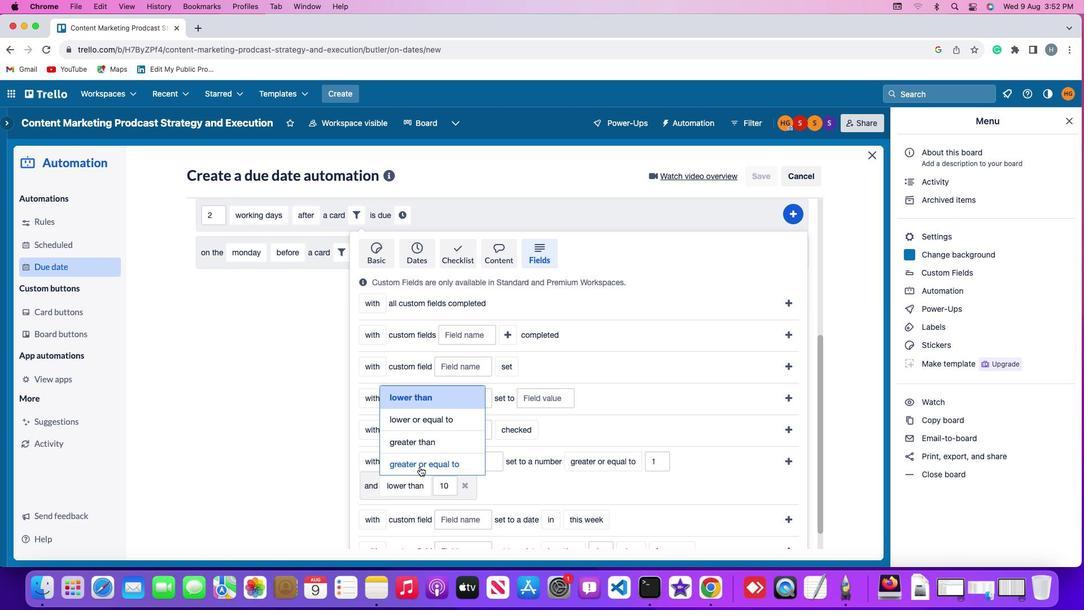 
Action: Mouse moved to (480, 484)
Screenshot: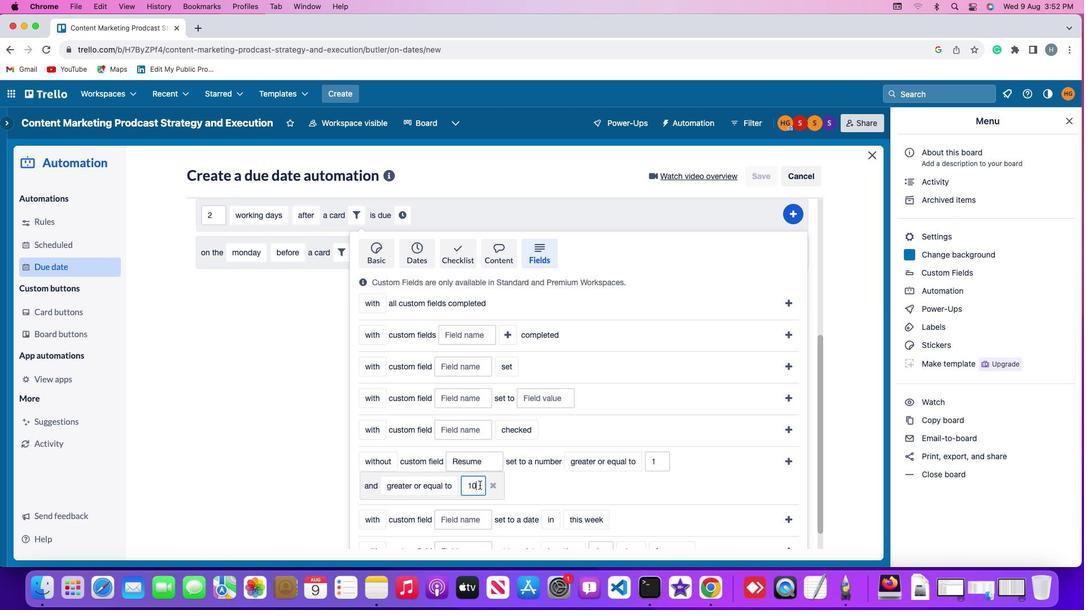 
Action: Mouse pressed left at (480, 484)
Screenshot: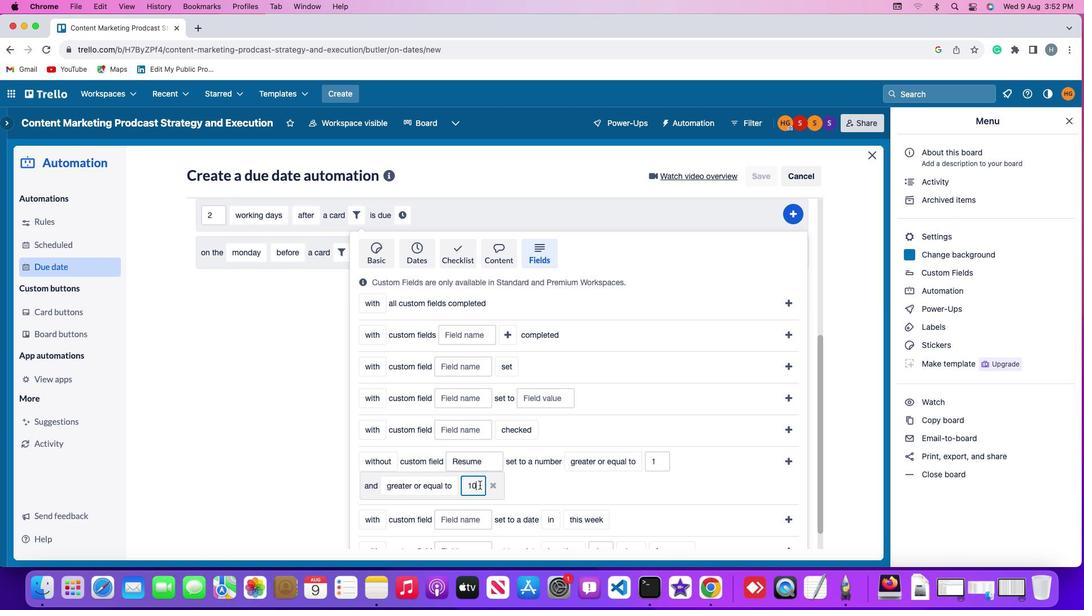 
Action: Key pressed Key.backspaceKey.backspaceKey.backspace'1''0'
Screenshot: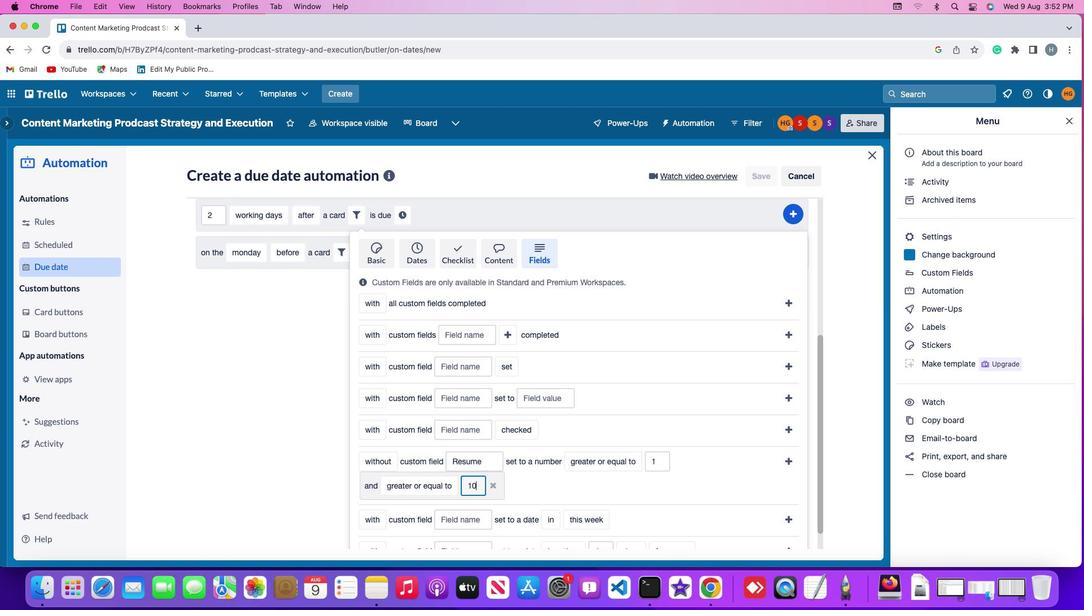 
Action: Mouse moved to (790, 459)
Screenshot: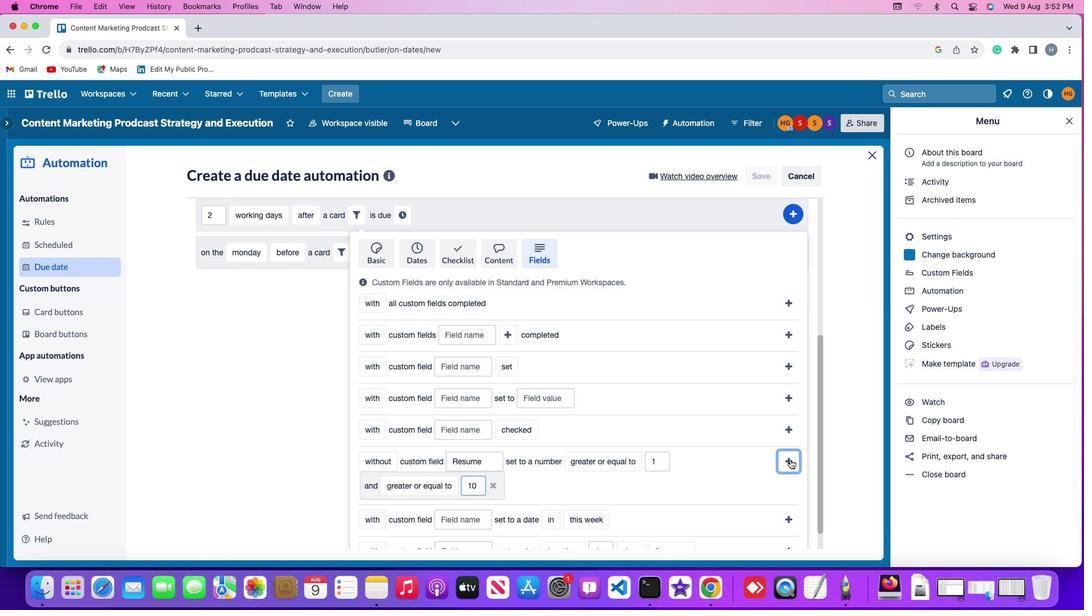 
Action: Mouse pressed left at (790, 459)
Screenshot: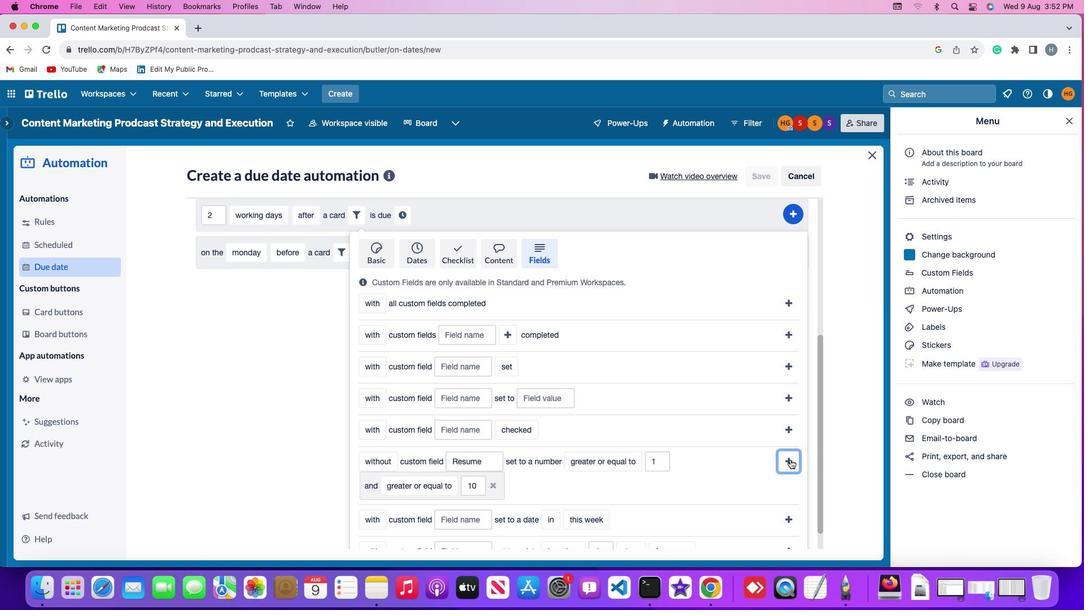 
Action: Mouse moved to (767, 452)
Screenshot: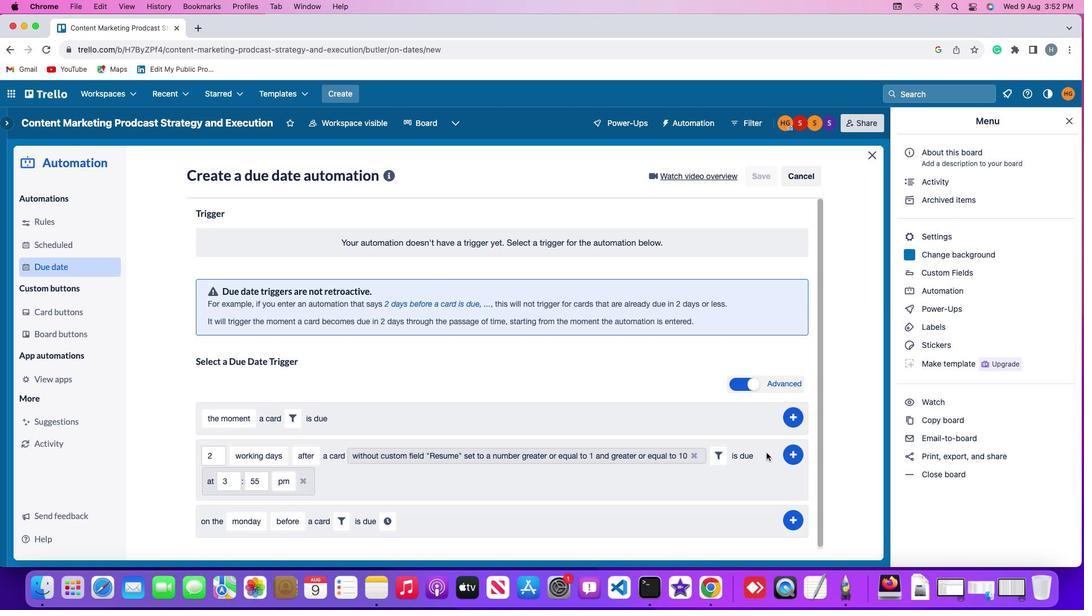 
Action: Mouse pressed left at (767, 452)
Screenshot: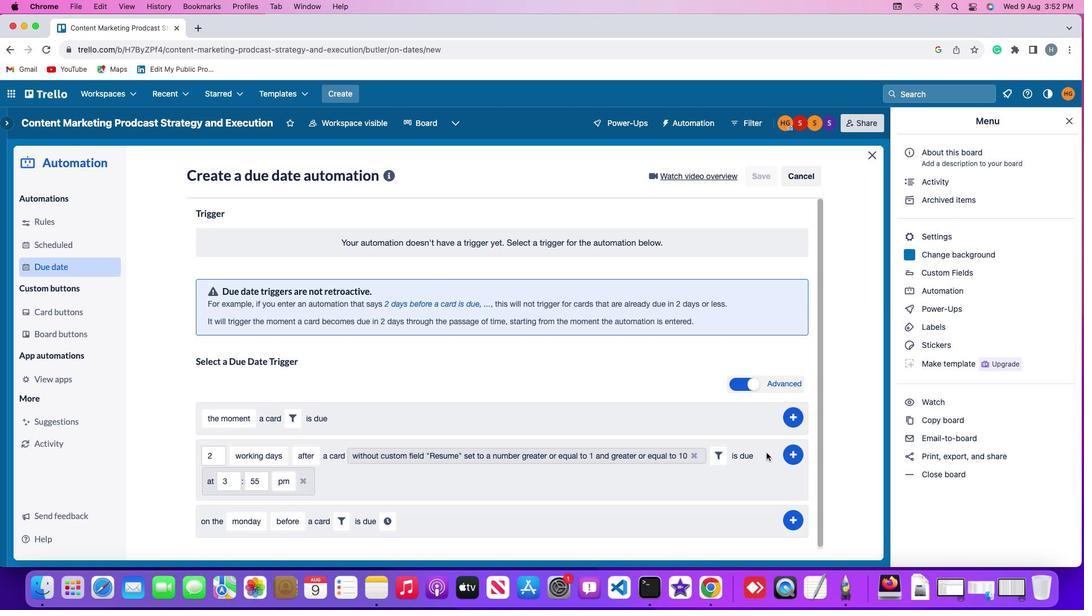 
Action: Mouse moved to (229, 483)
Screenshot: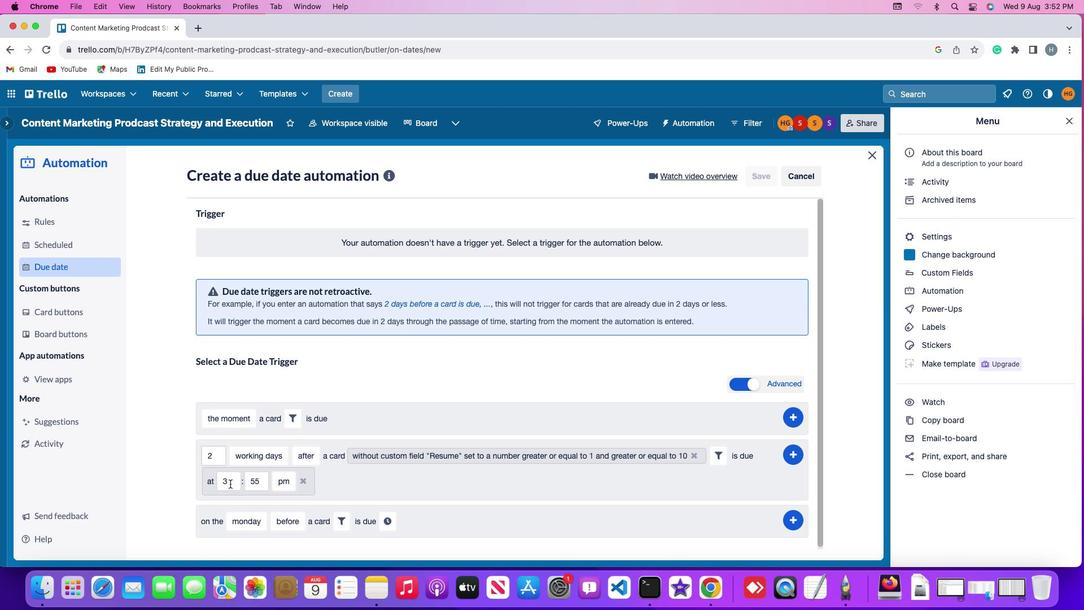 
Action: Mouse pressed left at (229, 483)
Screenshot: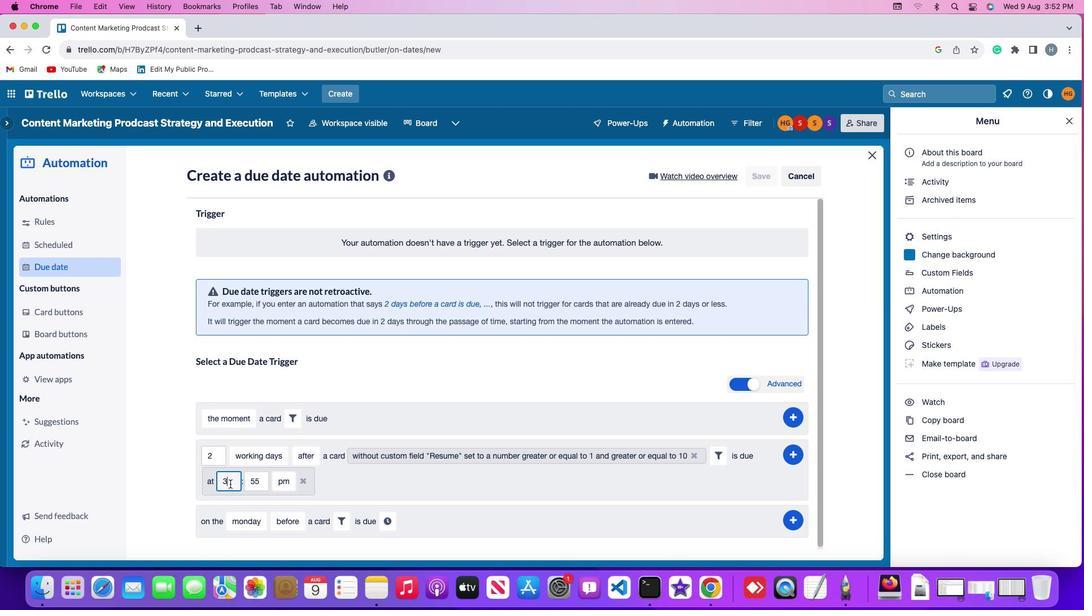 
Action: Key pressed Key.backspace
Screenshot: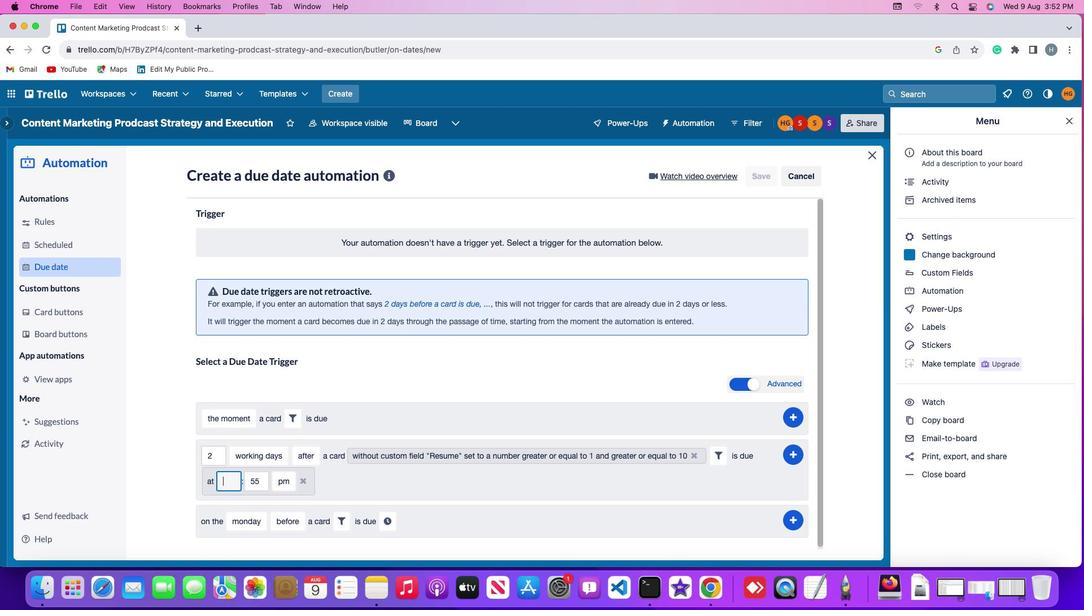 
Action: Mouse moved to (230, 483)
Screenshot: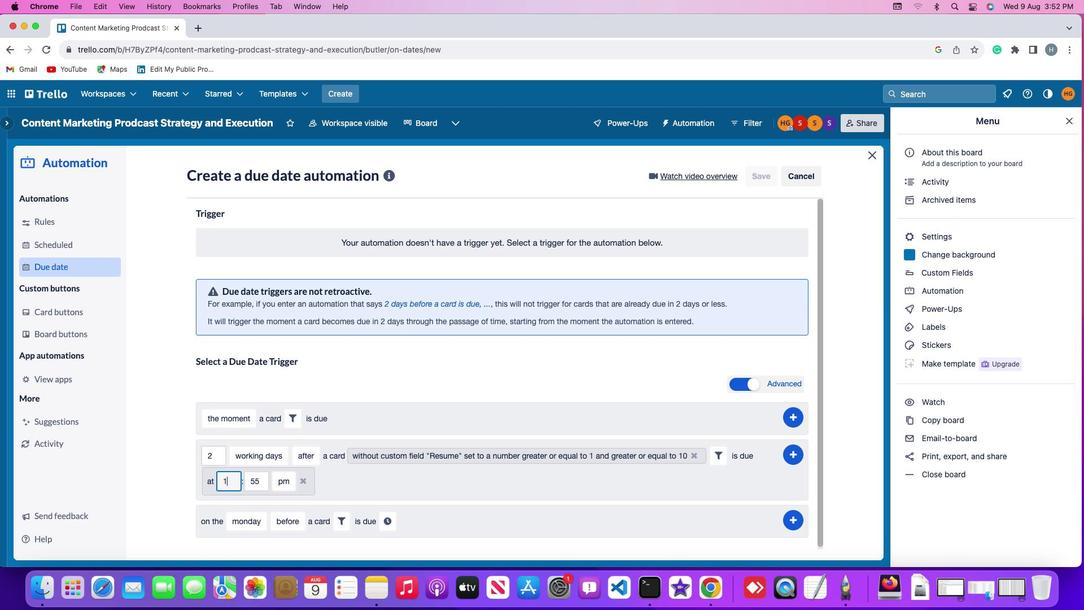 
Action: Key pressed '1''1'
Screenshot: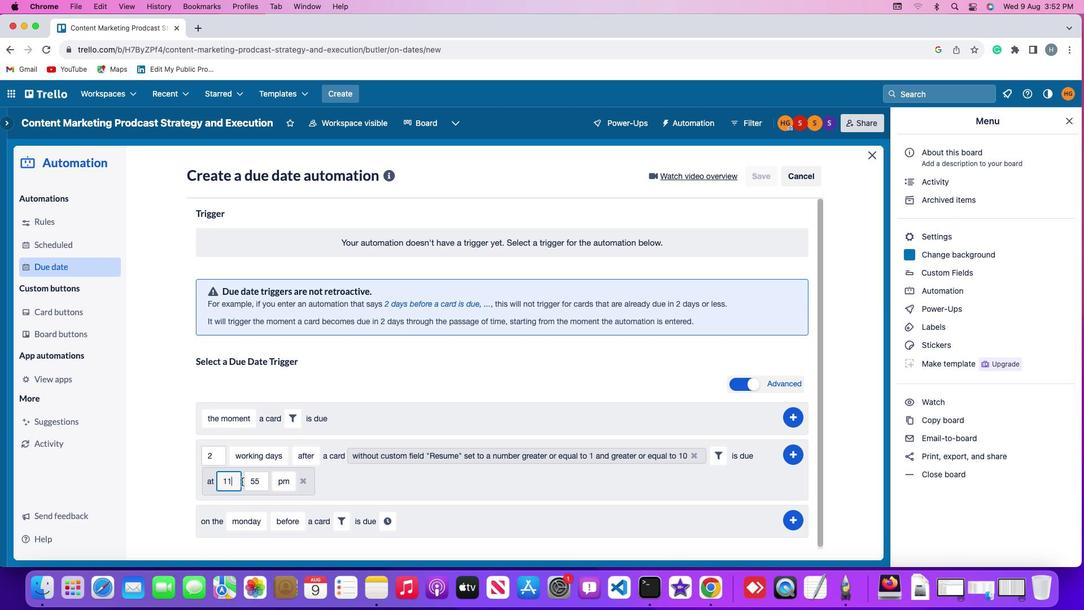 
Action: Mouse moved to (268, 481)
Screenshot: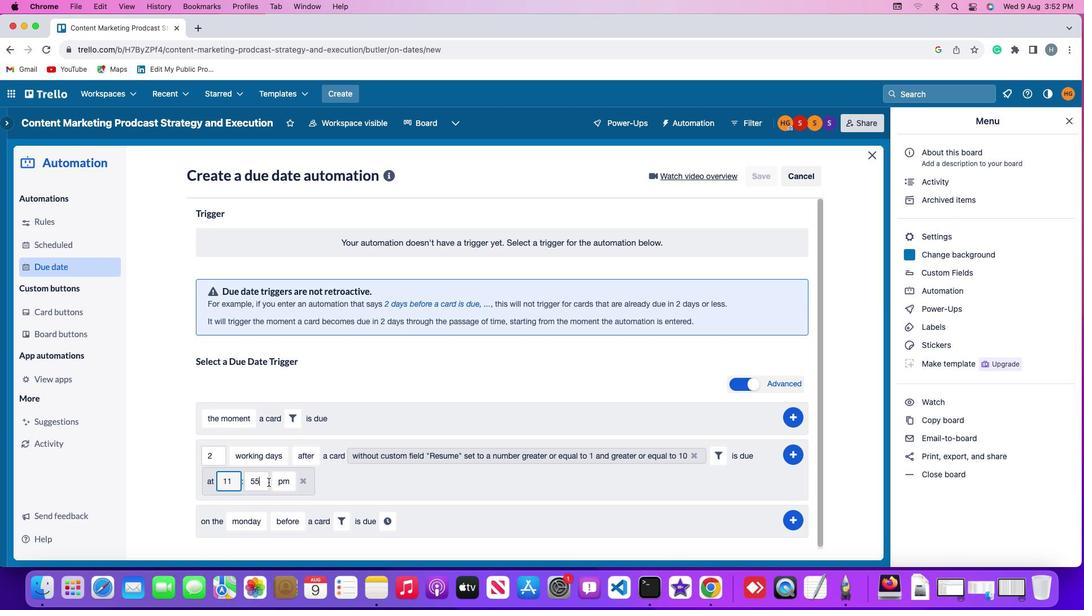 
Action: Mouse pressed left at (268, 481)
Screenshot: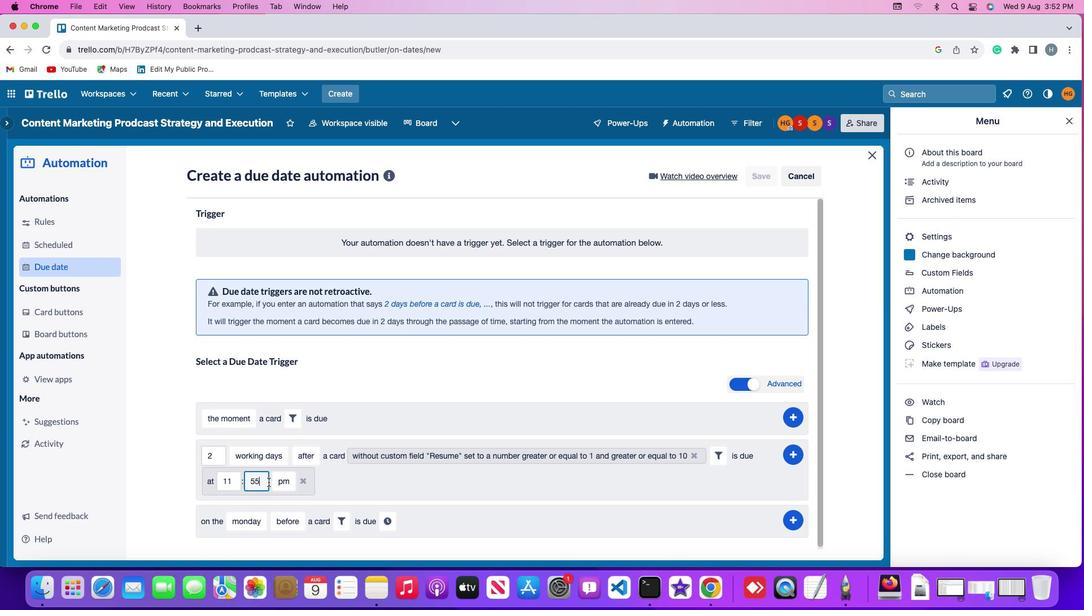 
Action: Mouse moved to (267, 481)
Screenshot: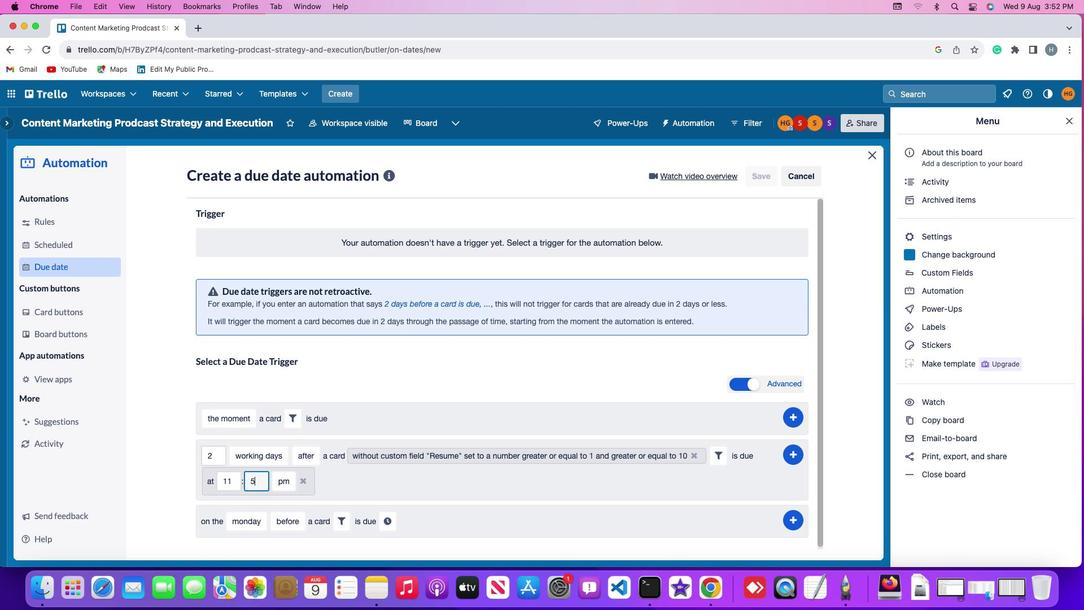 
Action: Key pressed Key.backspaceKey.backspaceKey.backspace'0''0'
Screenshot: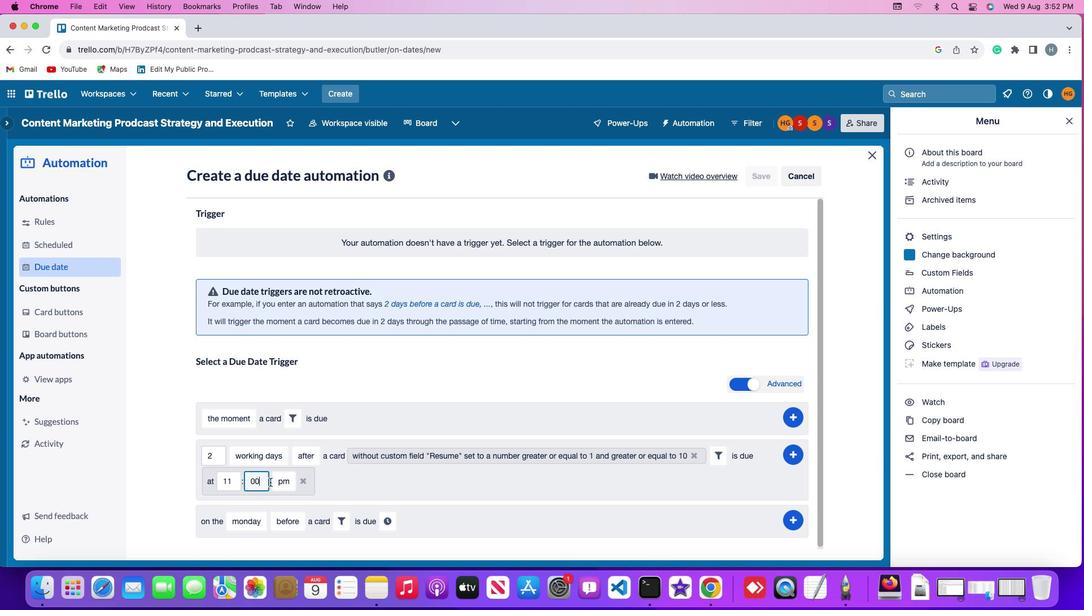 
Action: Mouse moved to (283, 478)
Screenshot: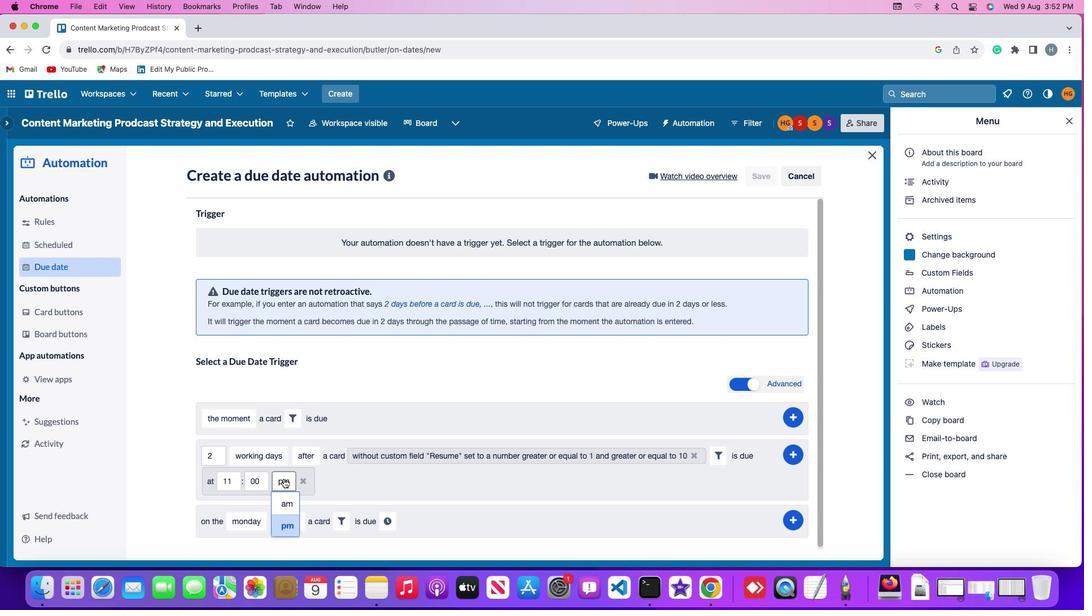 
Action: Mouse pressed left at (283, 478)
Screenshot: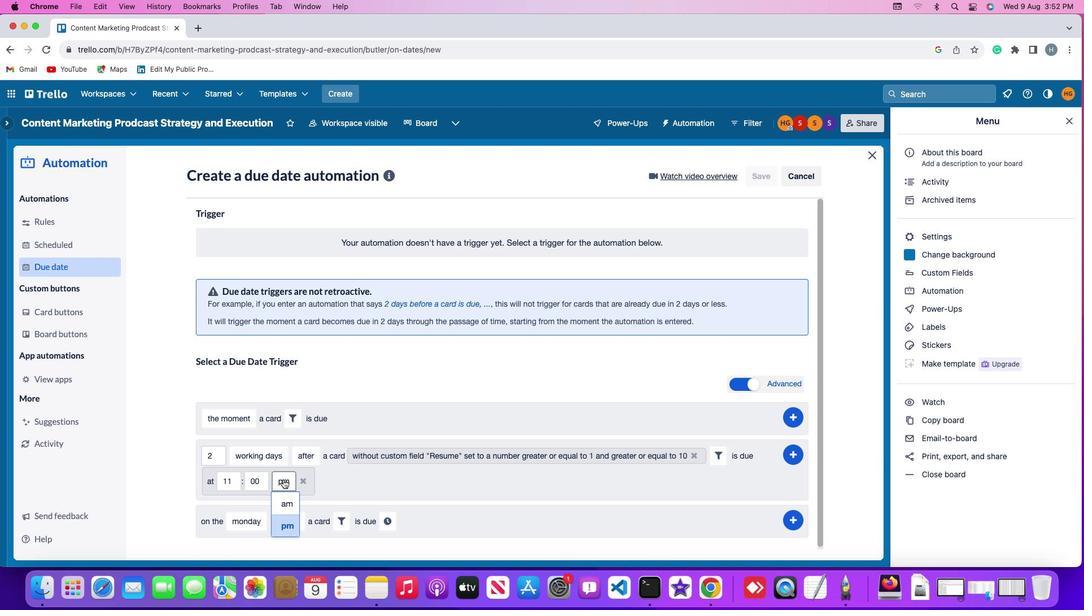 
Action: Mouse moved to (286, 502)
Screenshot: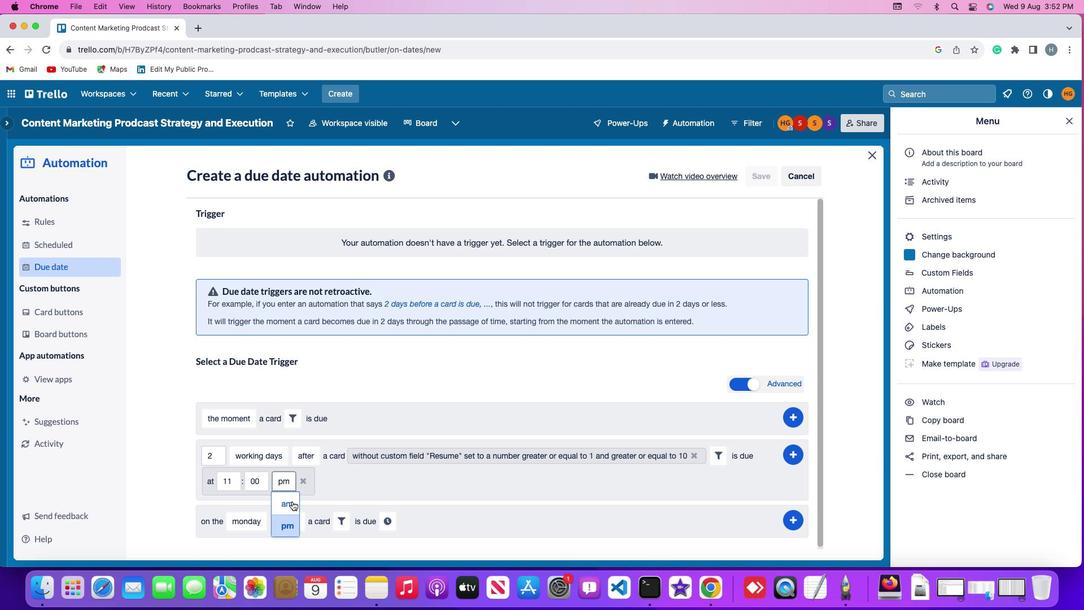 
Action: Mouse pressed left at (286, 502)
Screenshot: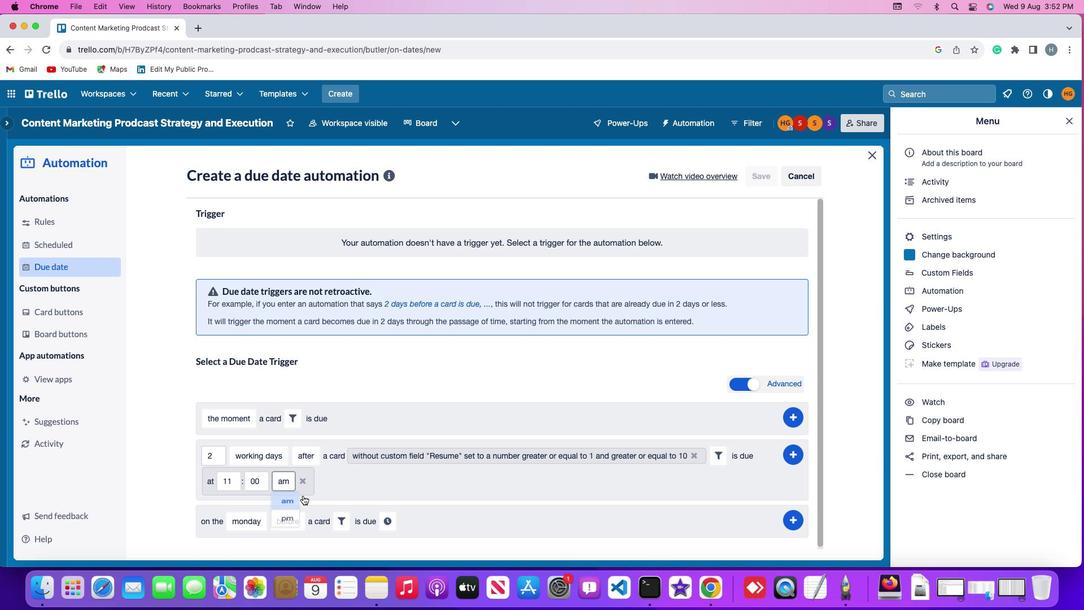 
Action: Mouse moved to (793, 456)
Screenshot: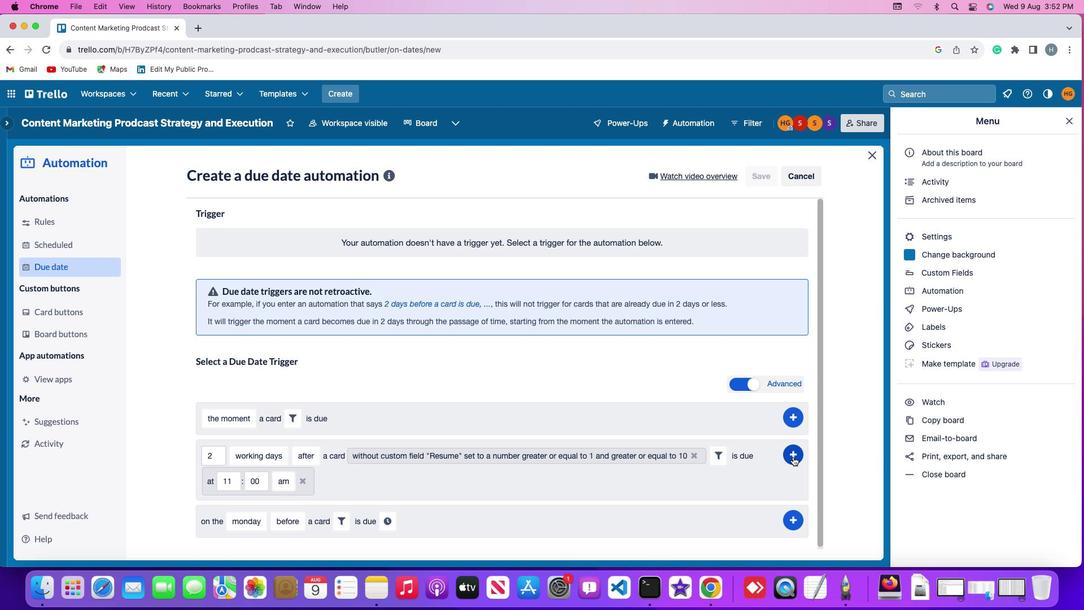 
Action: Mouse pressed left at (793, 456)
Screenshot: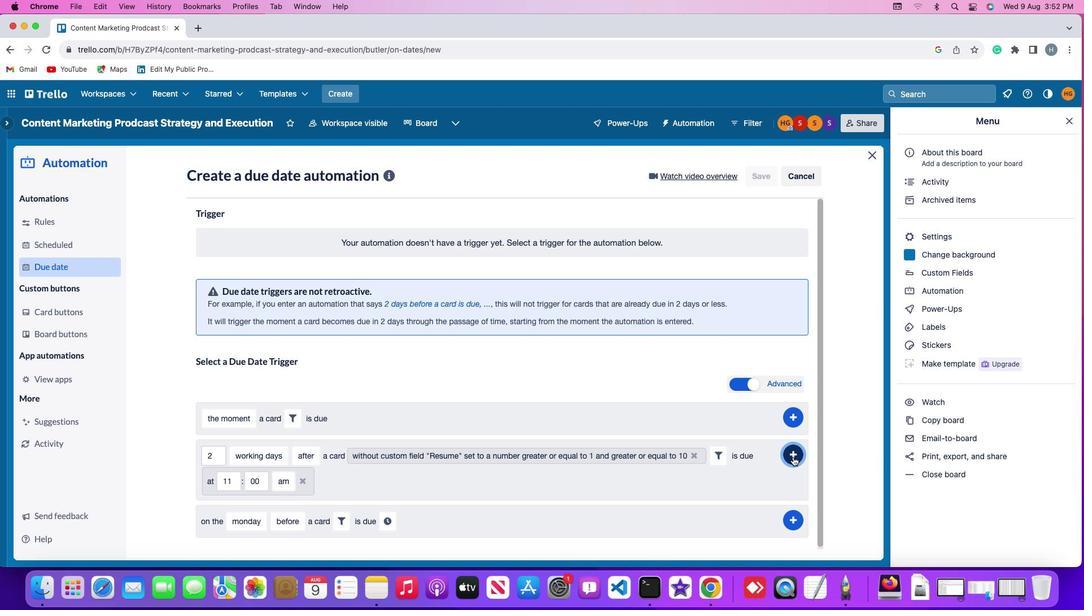
Action: Mouse moved to (833, 382)
Screenshot: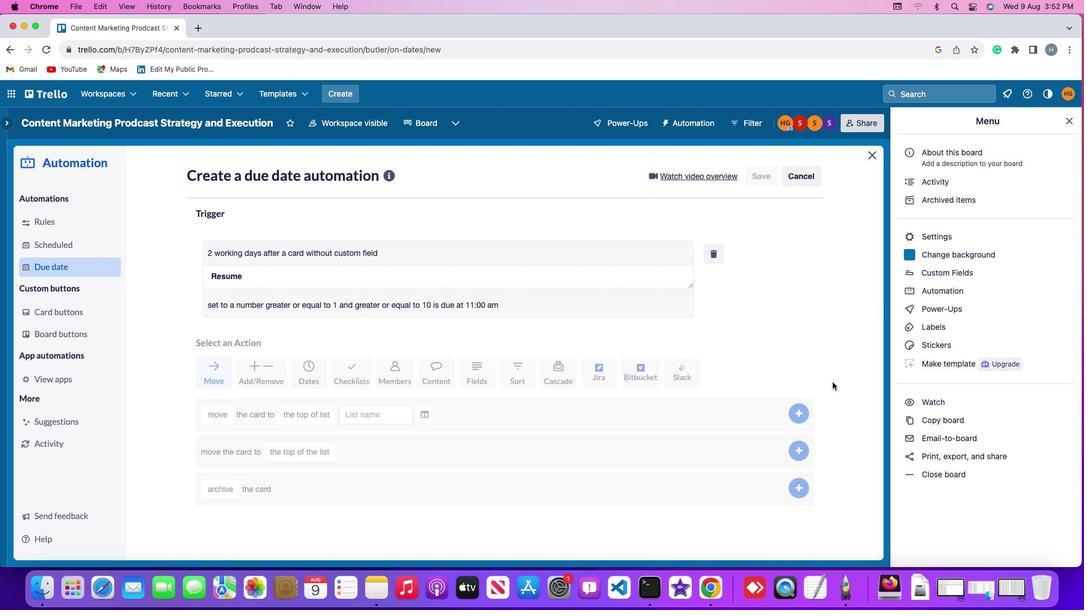 
